 Task: Open Card Airline Review in Board Diversity and Inclusion Employee Resource Groups to Workspace Email Management and add a team member Softage.1@softage.net, a label Red, a checklist Branding, an attachment from your google drive, a color Red and finally, add a card description 'Develop and launch new customer feedback strategy' and a comment 'This task presents an opportunity to demonstrate our project management skills, ensuring that we have a clear plan and process in place.'. Add a start date 'Jan 05, 1900' with a due date 'Jan 12, 1900'
Action: Mouse moved to (44, 282)
Screenshot: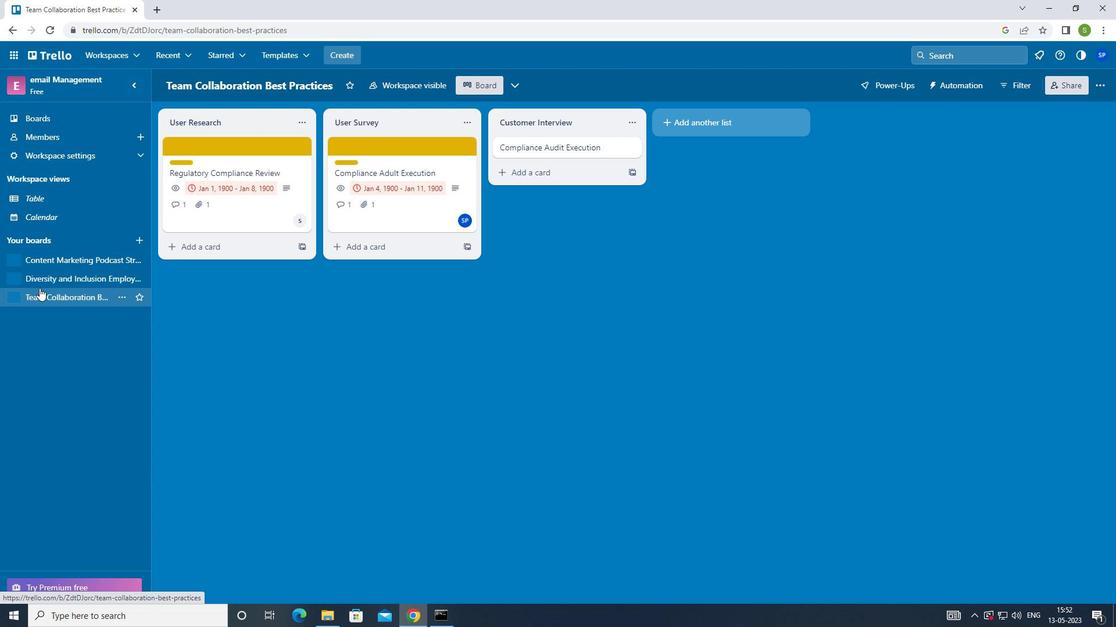 
Action: Mouse pressed left at (44, 282)
Screenshot: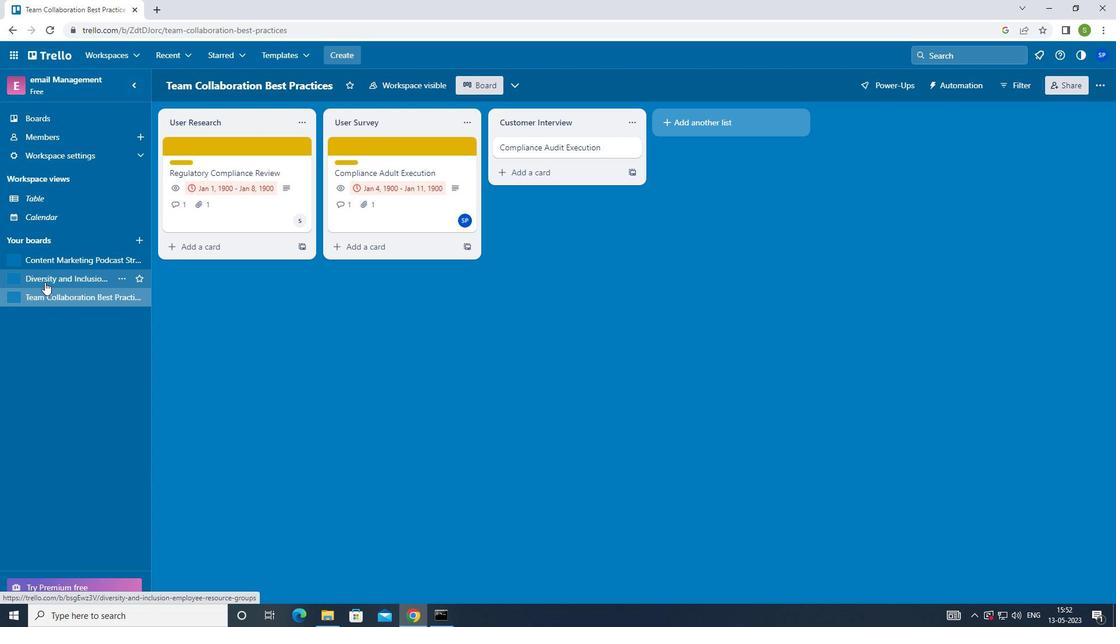 
Action: Mouse moved to (370, 149)
Screenshot: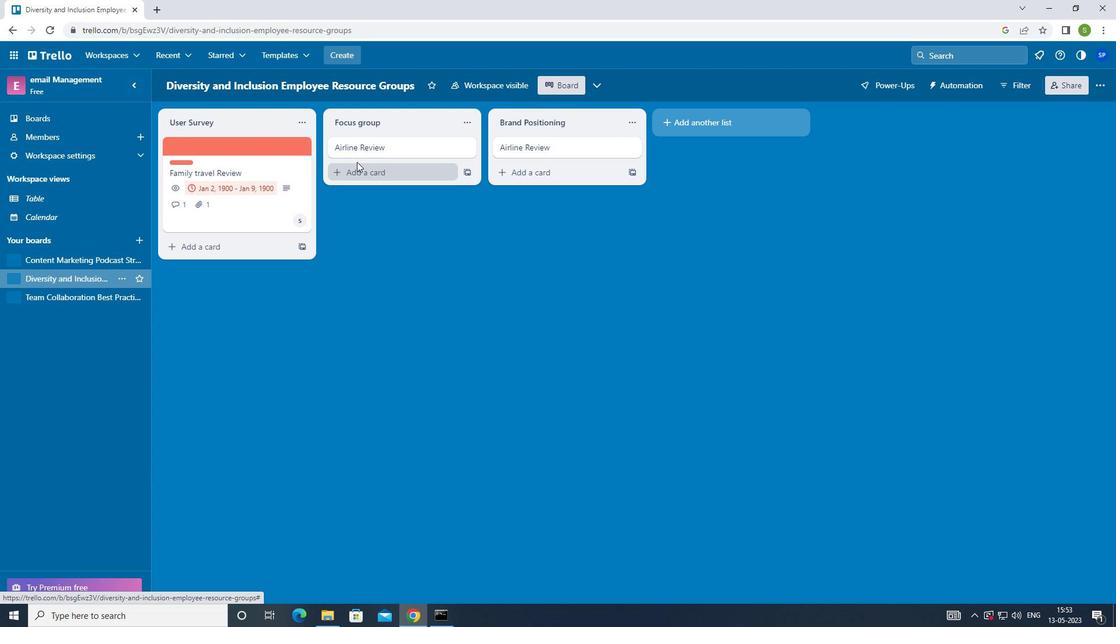 
Action: Mouse pressed left at (370, 149)
Screenshot: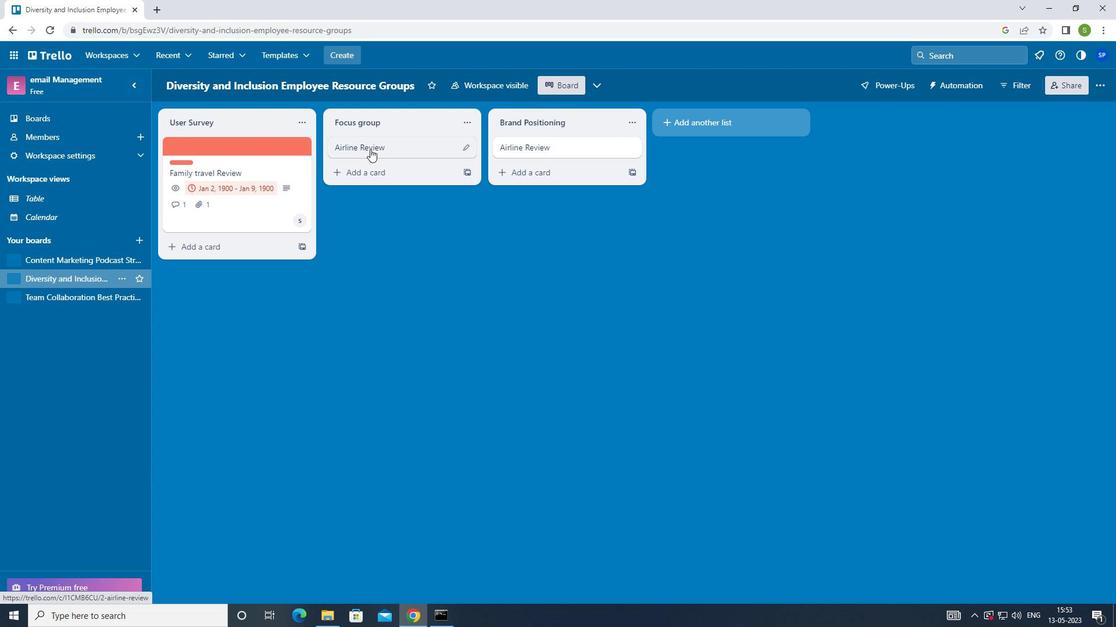 
Action: Mouse moved to (711, 145)
Screenshot: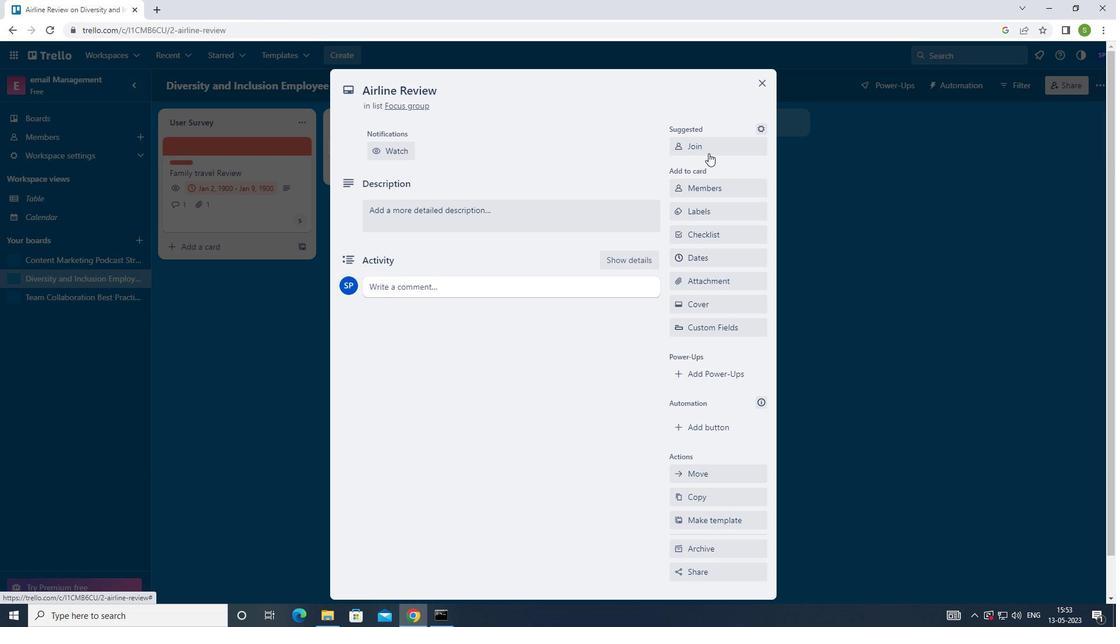 
Action: Mouse pressed left at (711, 145)
Screenshot: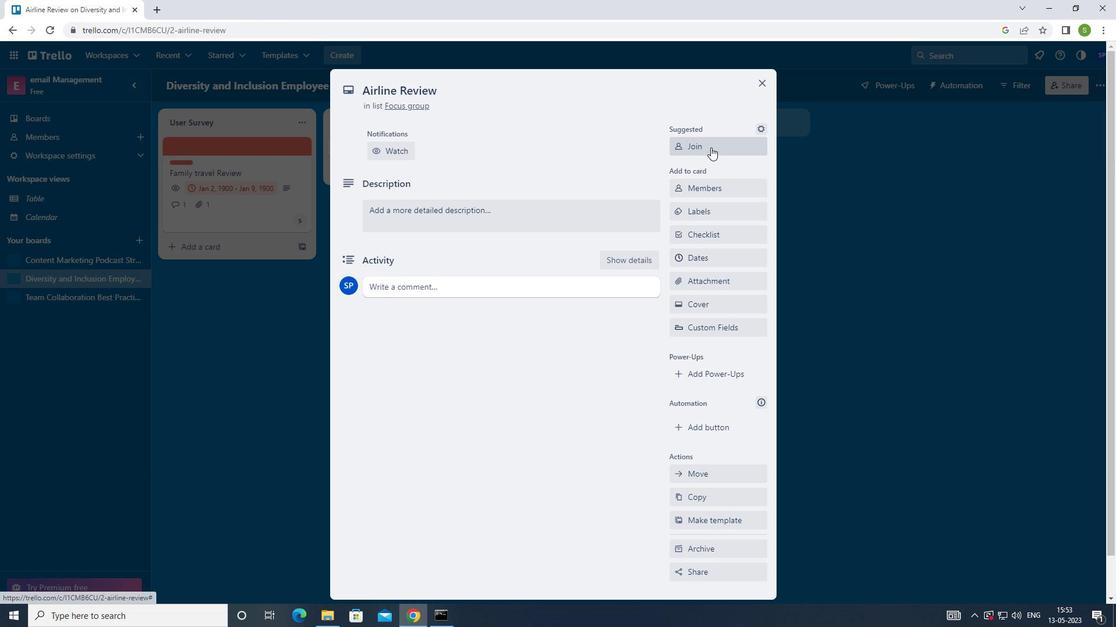 
Action: Mouse moved to (719, 151)
Screenshot: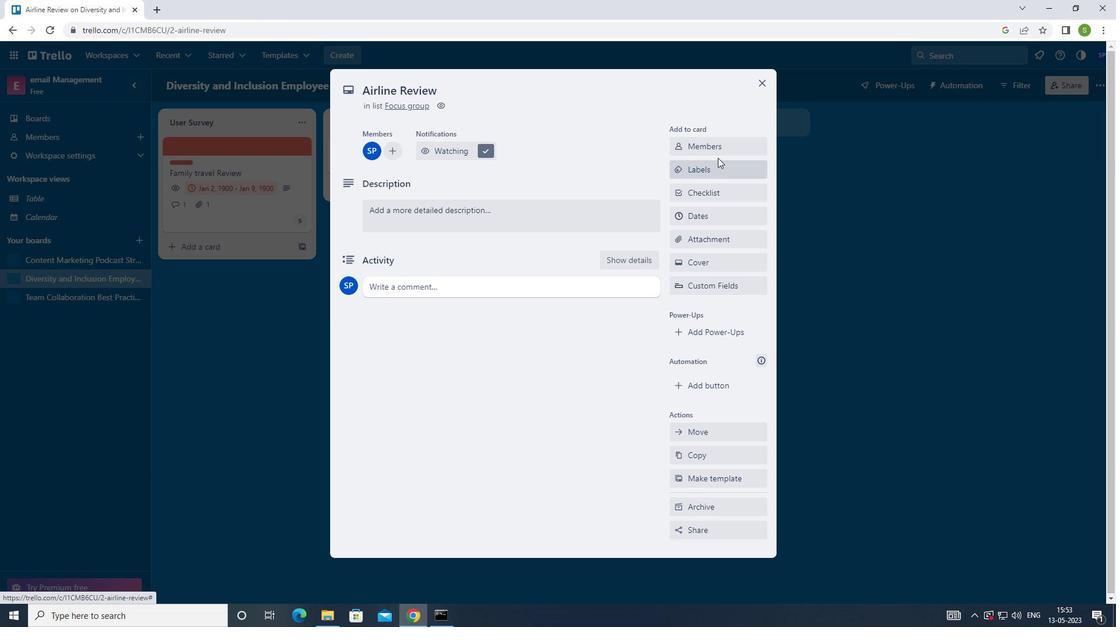 
Action: Mouse pressed left at (719, 151)
Screenshot: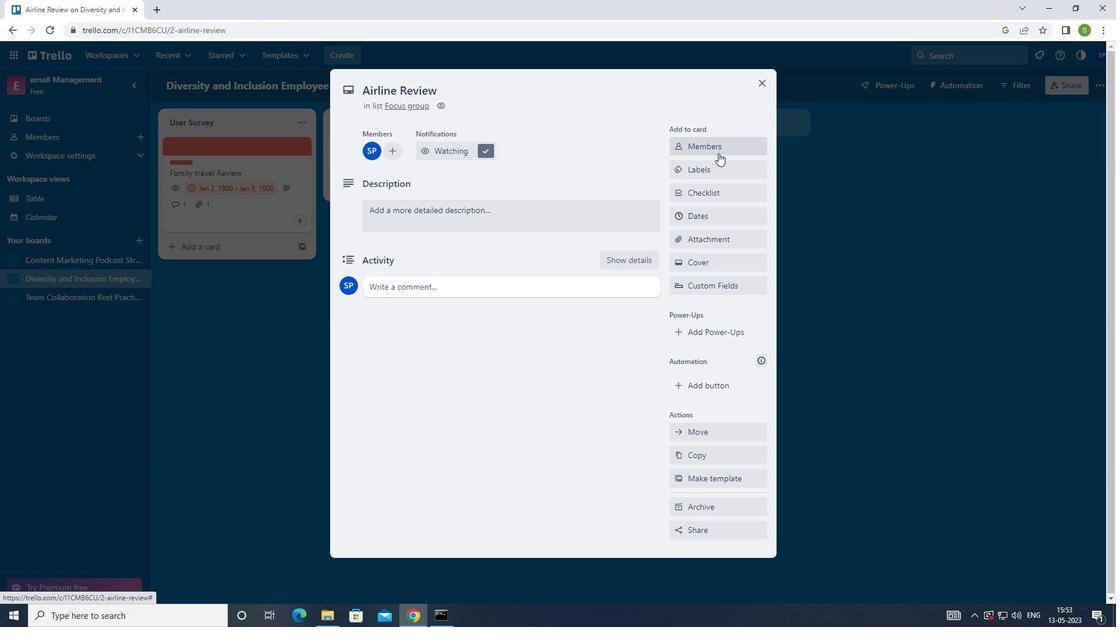 
Action: Mouse moved to (567, 273)
Screenshot: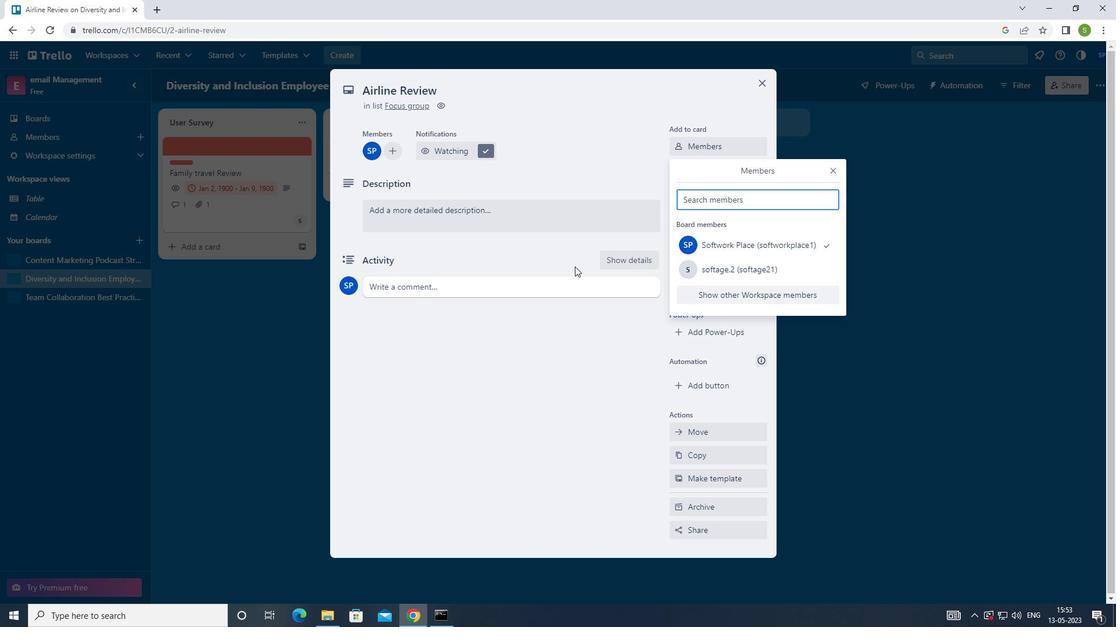 
Action: Key pressed <Key.shift>SOFTAGE.1<Key.shift><Key.shift><Key.shift><Key.shift><Key.shift><Key.shift><Key.shift><Key.shift><Key.shift><Key.shift><Key.shift><Key.shift>@SOFTAGE.NET
Screenshot: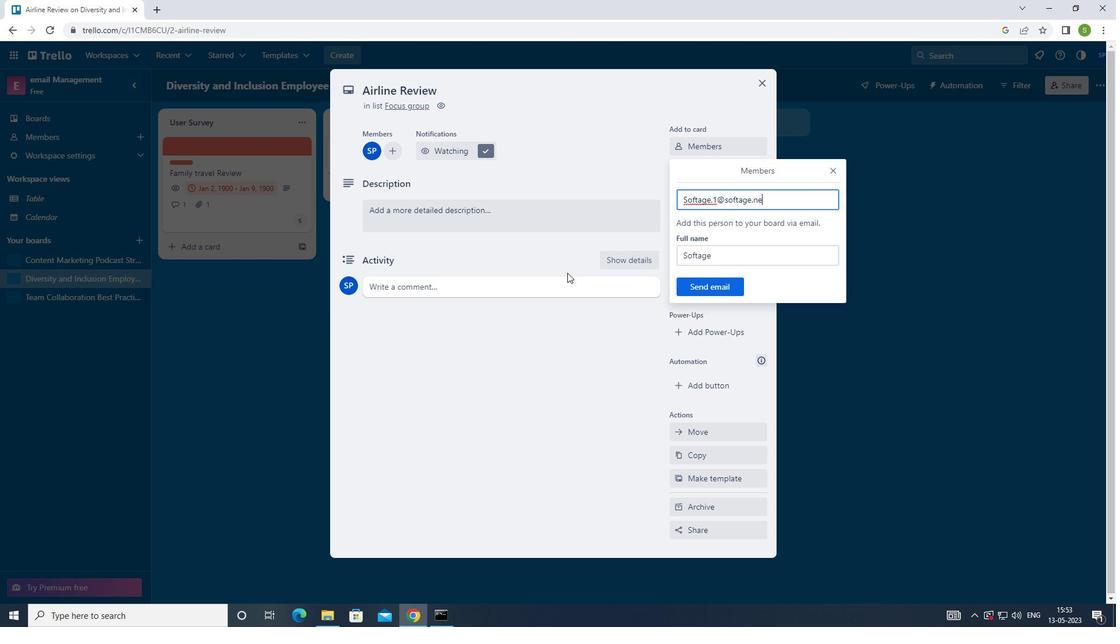 
Action: Mouse moved to (700, 290)
Screenshot: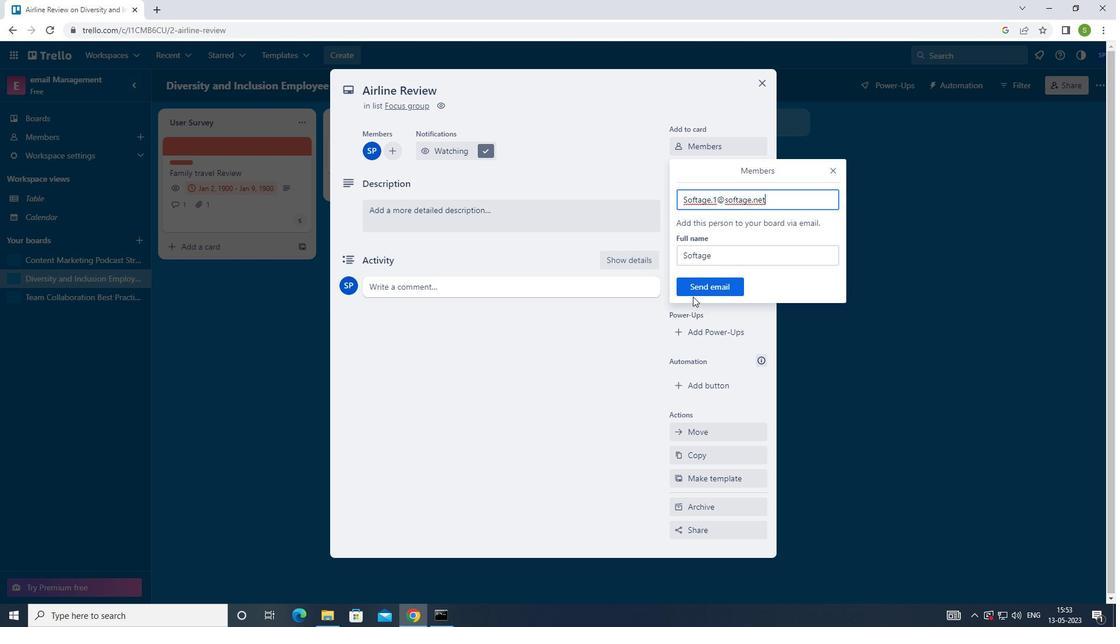 
Action: Mouse pressed left at (700, 290)
Screenshot: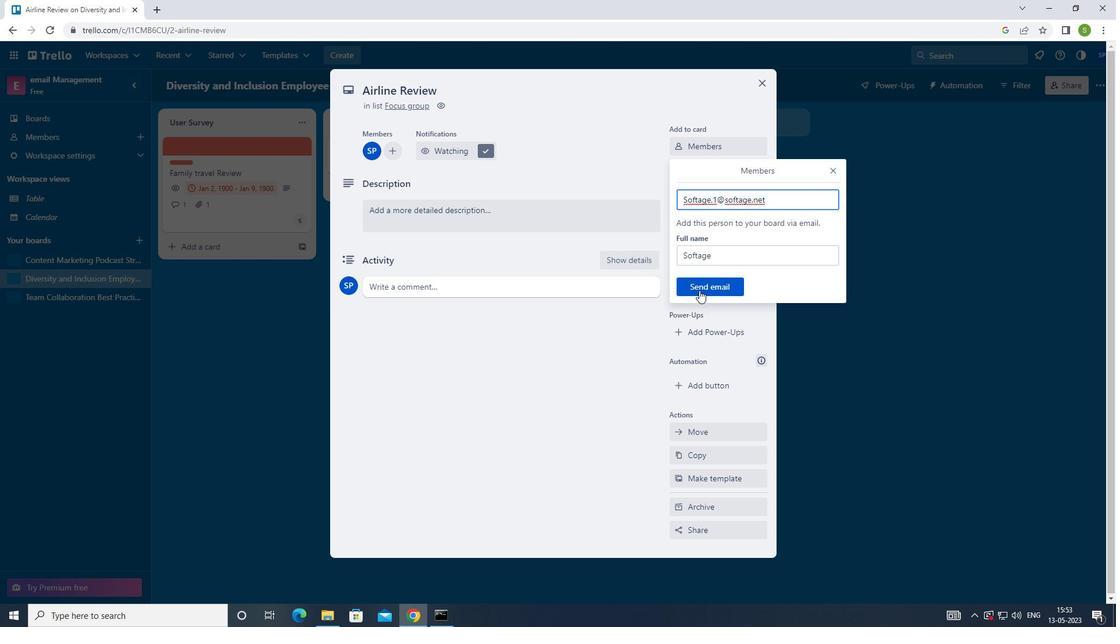 
Action: Mouse moved to (715, 173)
Screenshot: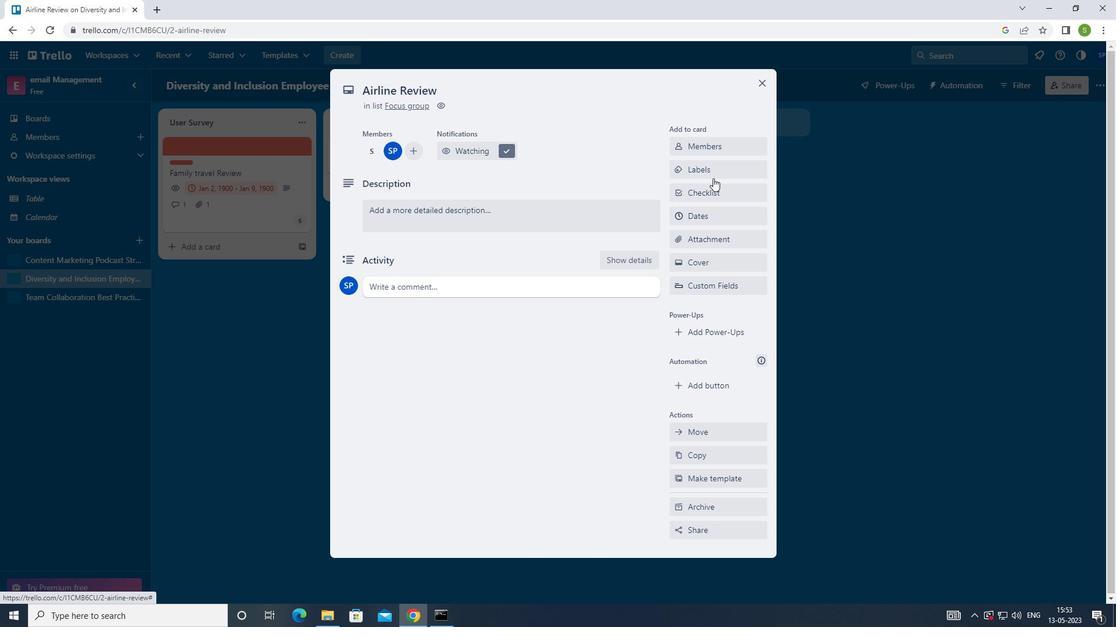 
Action: Mouse pressed left at (715, 173)
Screenshot: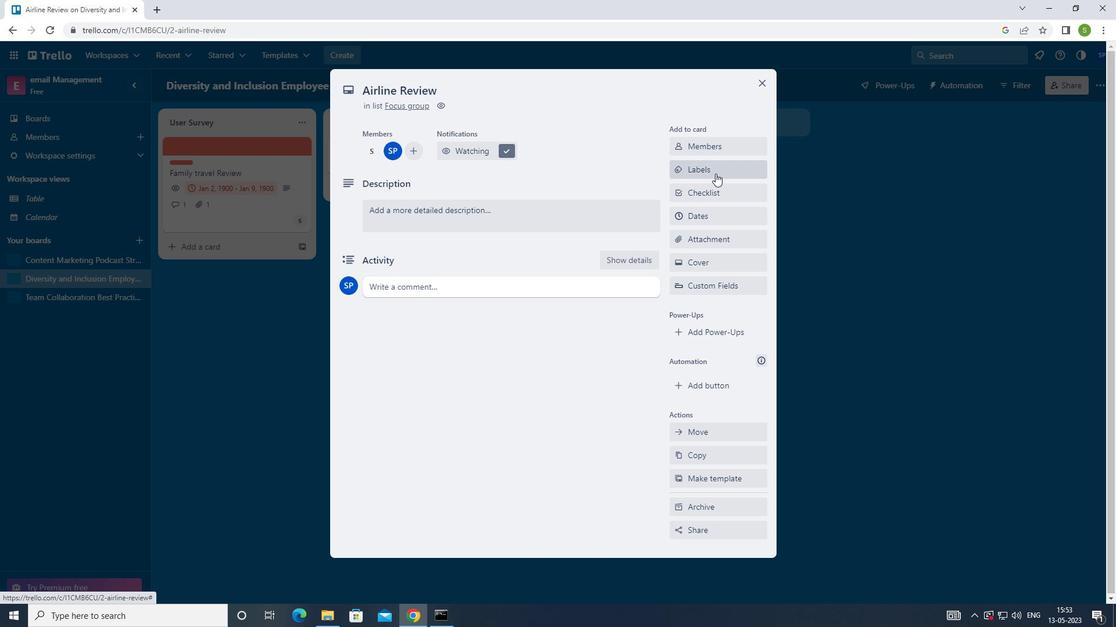 
Action: Mouse moved to (686, 326)
Screenshot: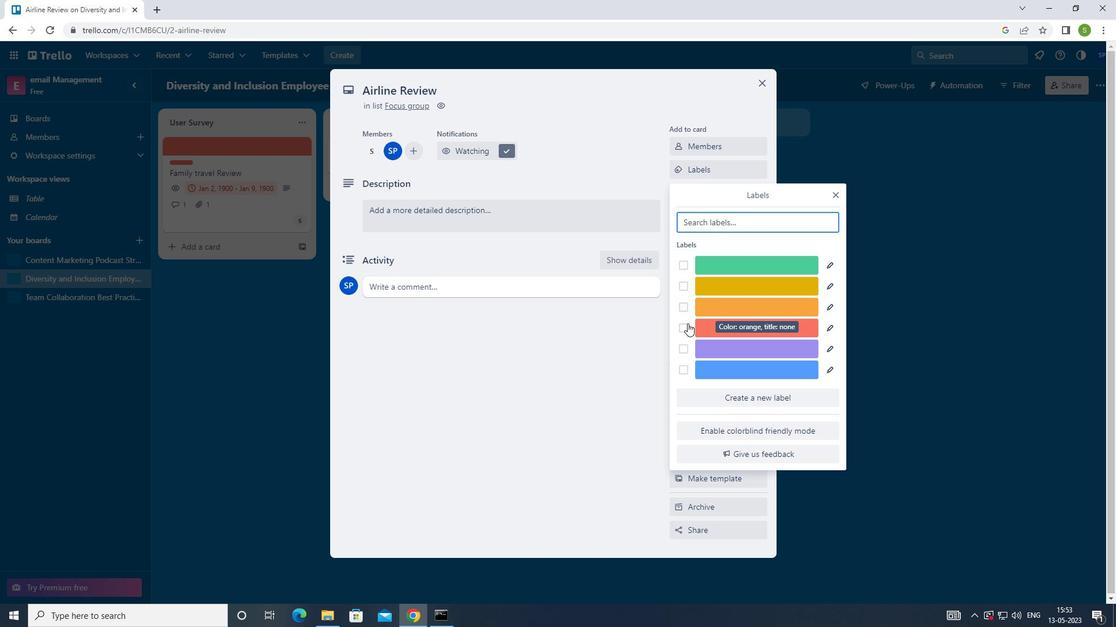 
Action: Mouse pressed left at (686, 326)
Screenshot: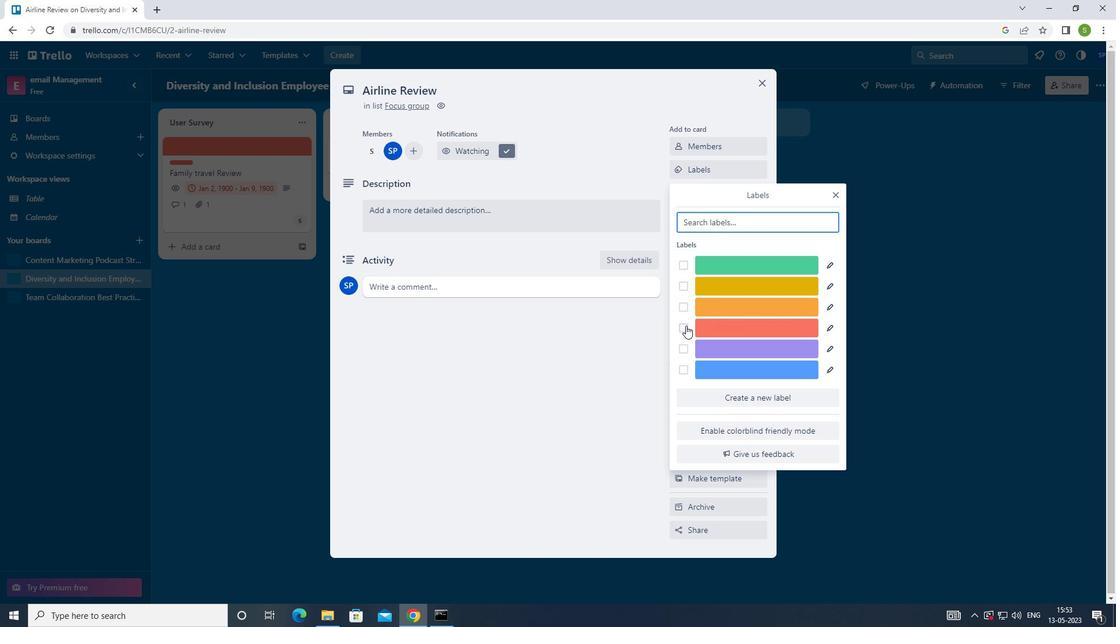 
Action: Mouse moved to (834, 193)
Screenshot: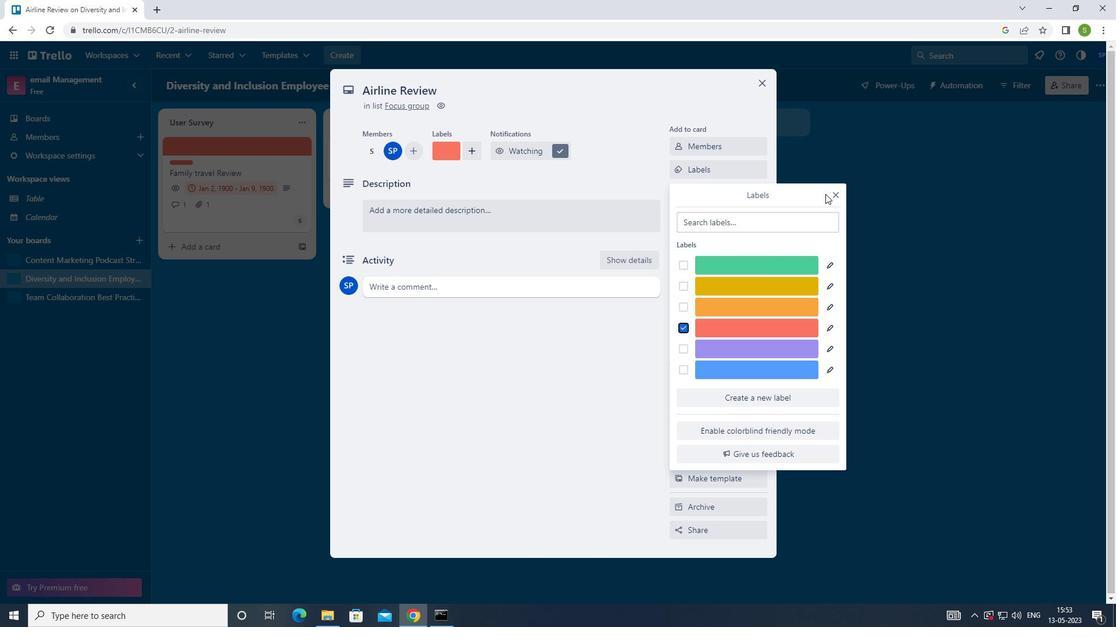 
Action: Mouse pressed left at (834, 193)
Screenshot: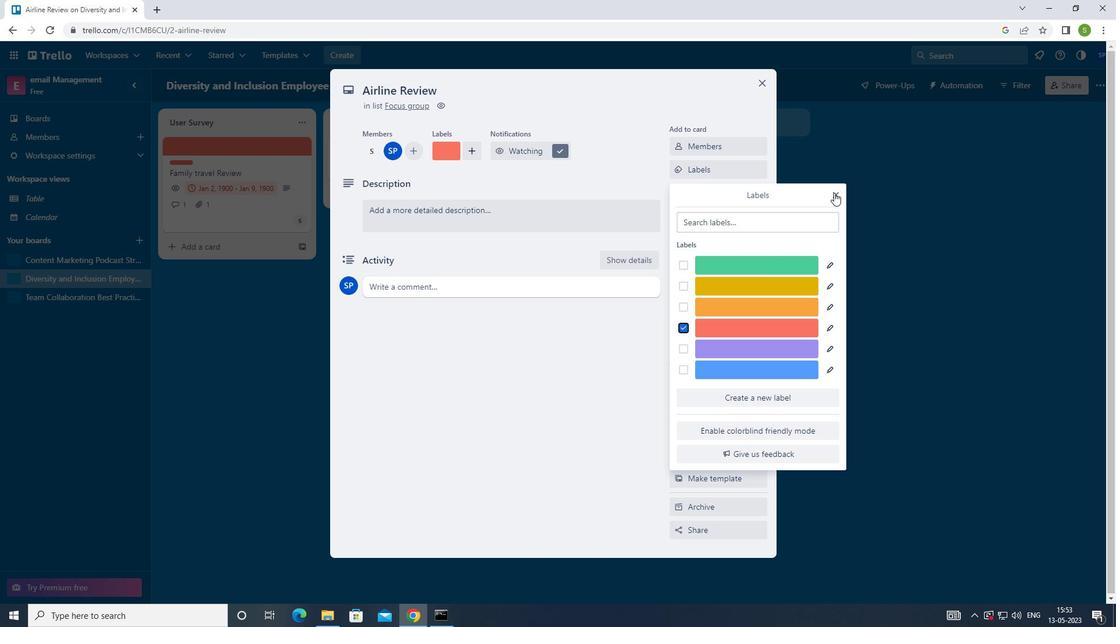 
Action: Mouse moved to (718, 195)
Screenshot: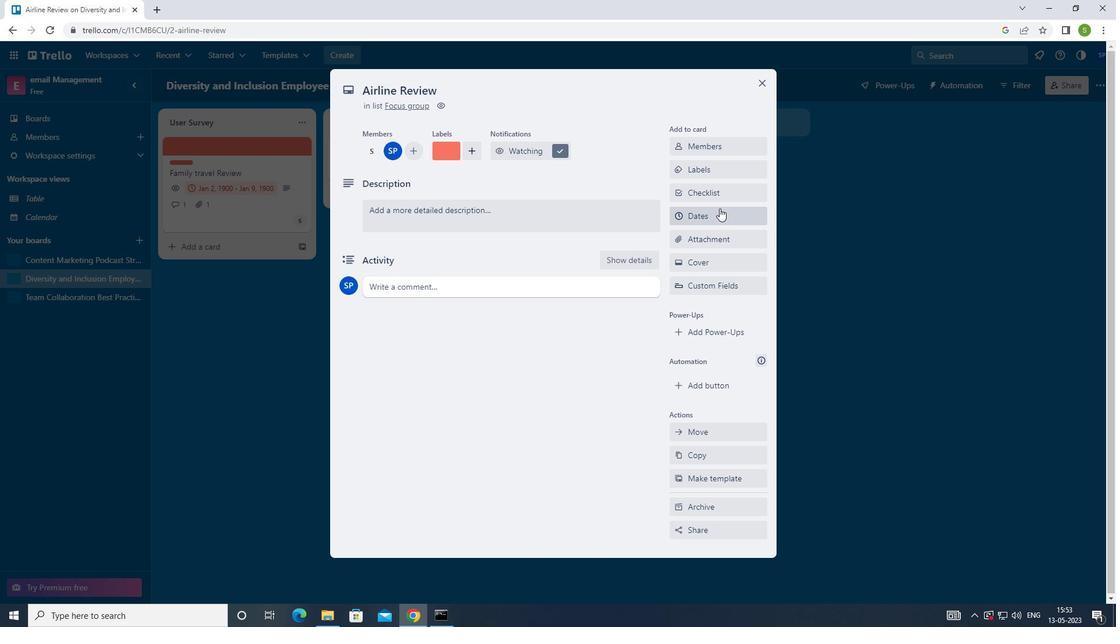 
Action: Mouse pressed left at (718, 195)
Screenshot: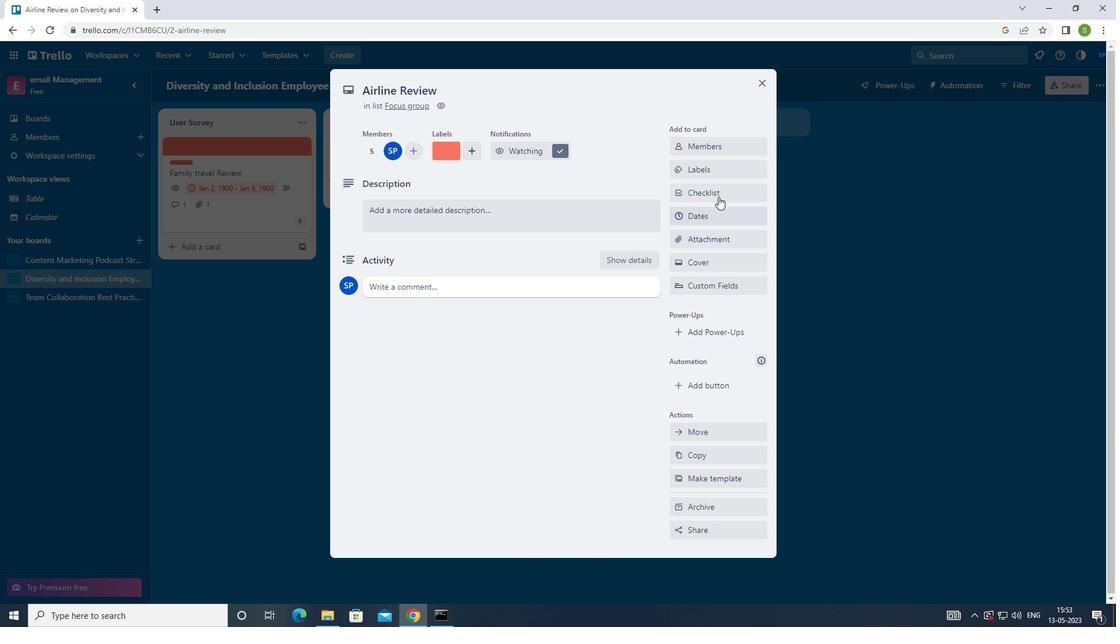 
Action: Mouse moved to (862, 213)
Screenshot: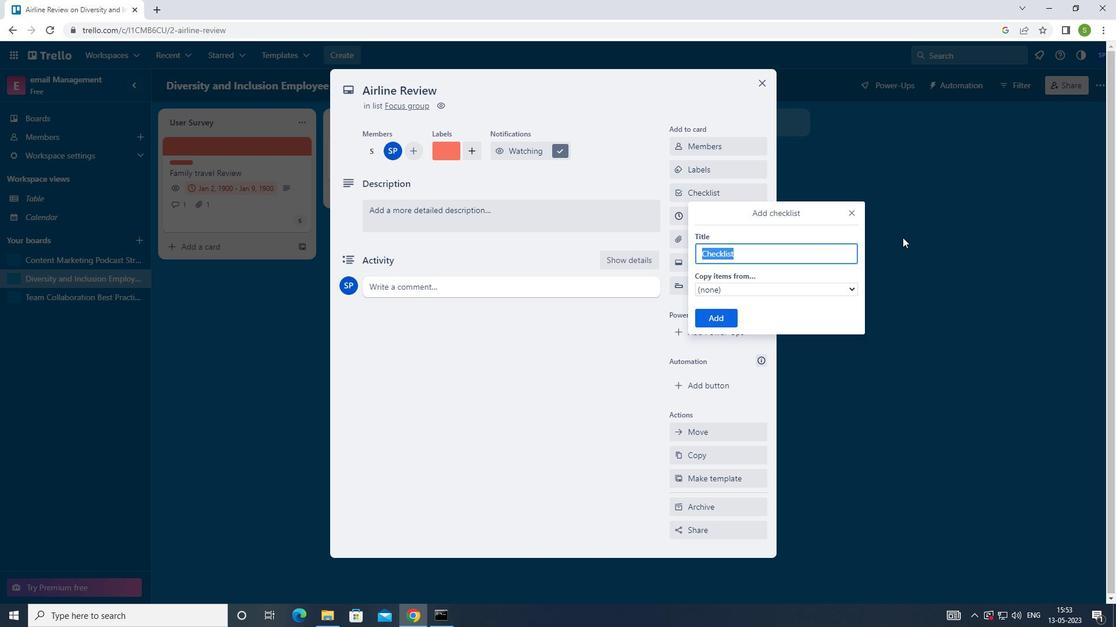 
Action: Key pressed <Key.shift>BRANDING
Screenshot: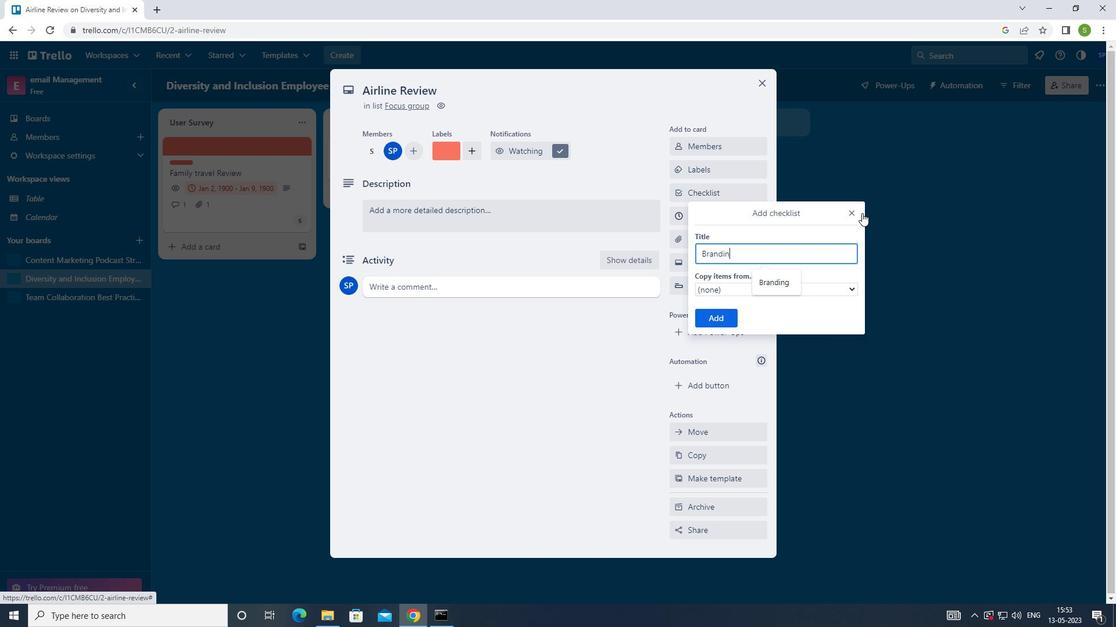 
Action: Mouse moved to (726, 317)
Screenshot: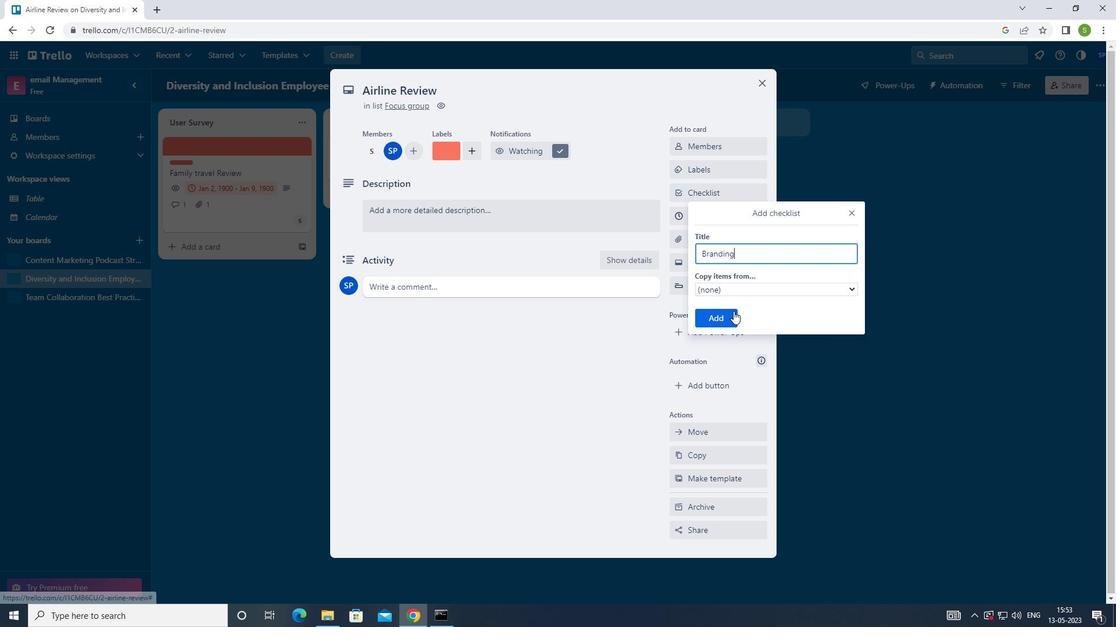
Action: Mouse pressed left at (726, 317)
Screenshot: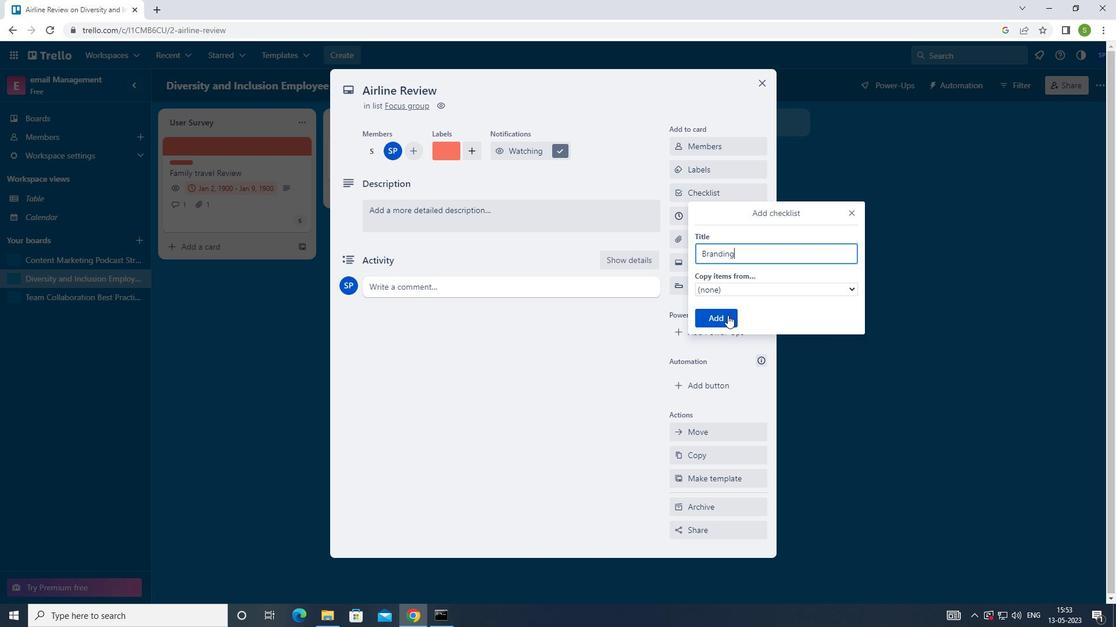 
Action: Mouse moved to (698, 242)
Screenshot: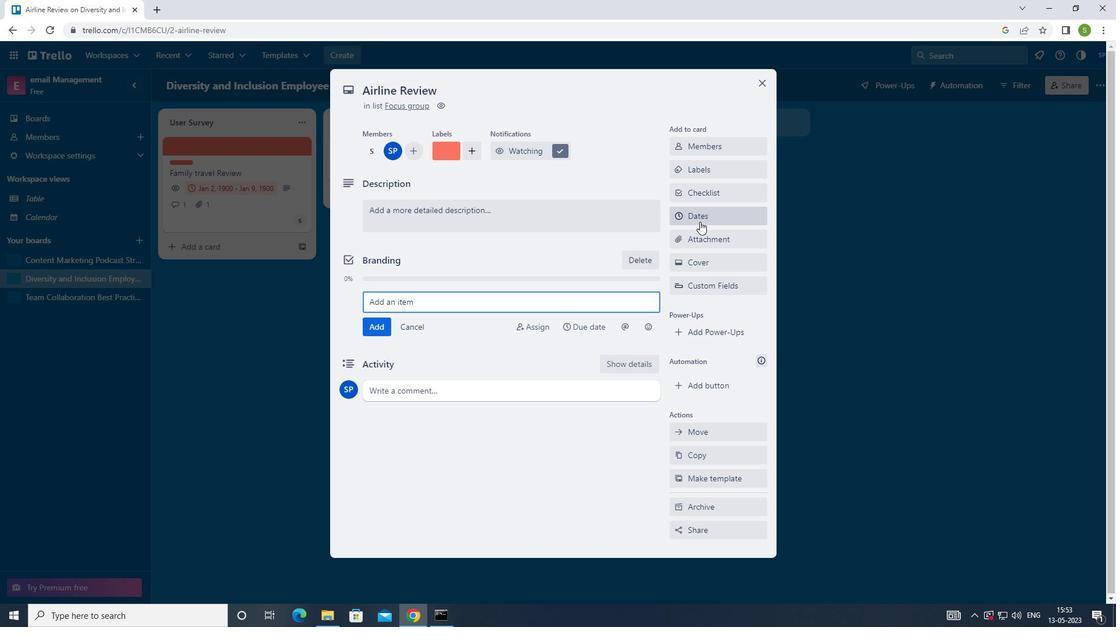 
Action: Mouse pressed left at (698, 242)
Screenshot: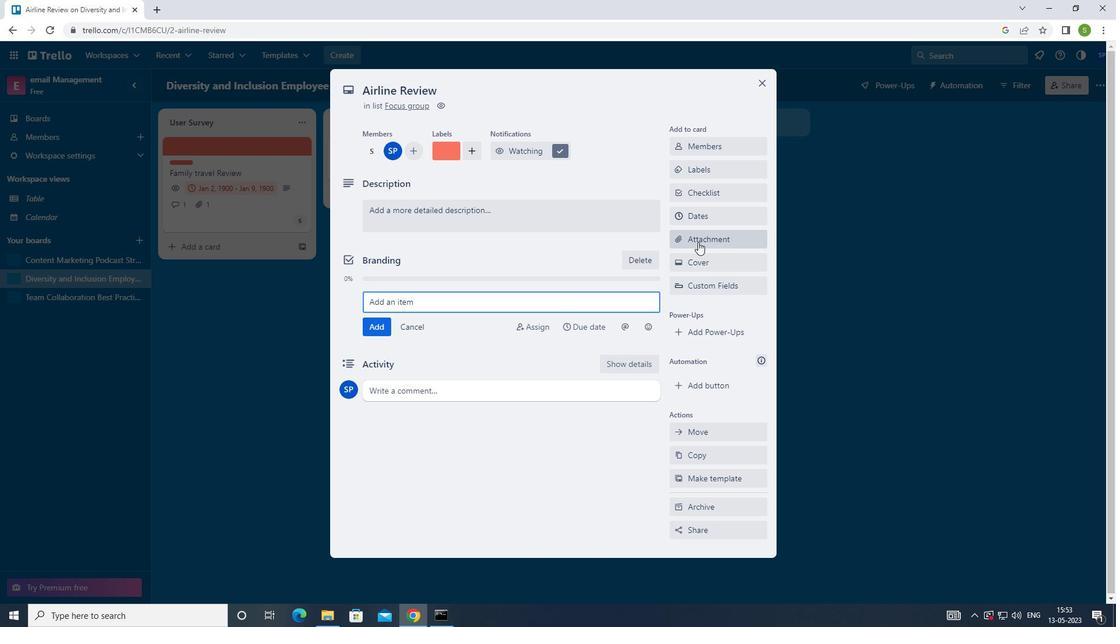 
Action: Mouse moved to (701, 334)
Screenshot: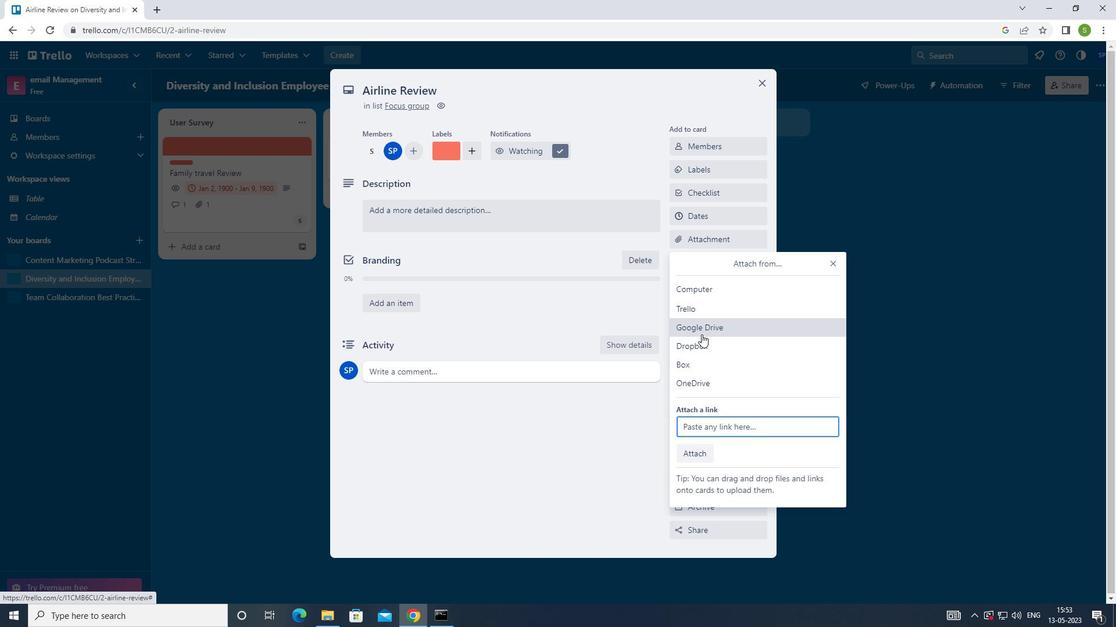 
Action: Mouse pressed left at (701, 334)
Screenshot: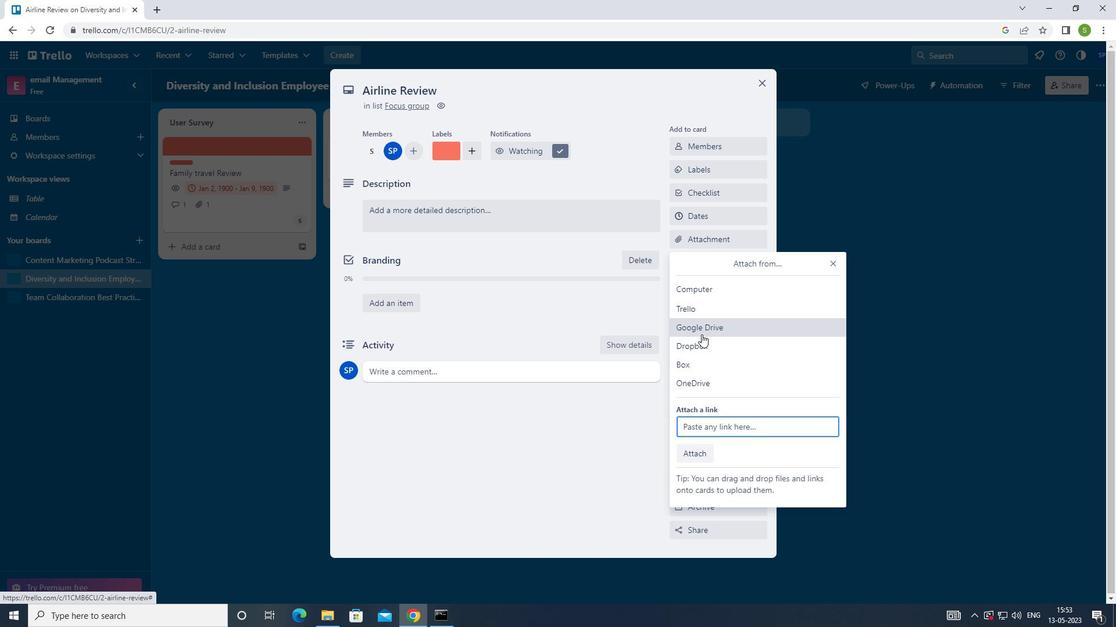 
Action: Mouse moved to (344, 304)
Screenshot: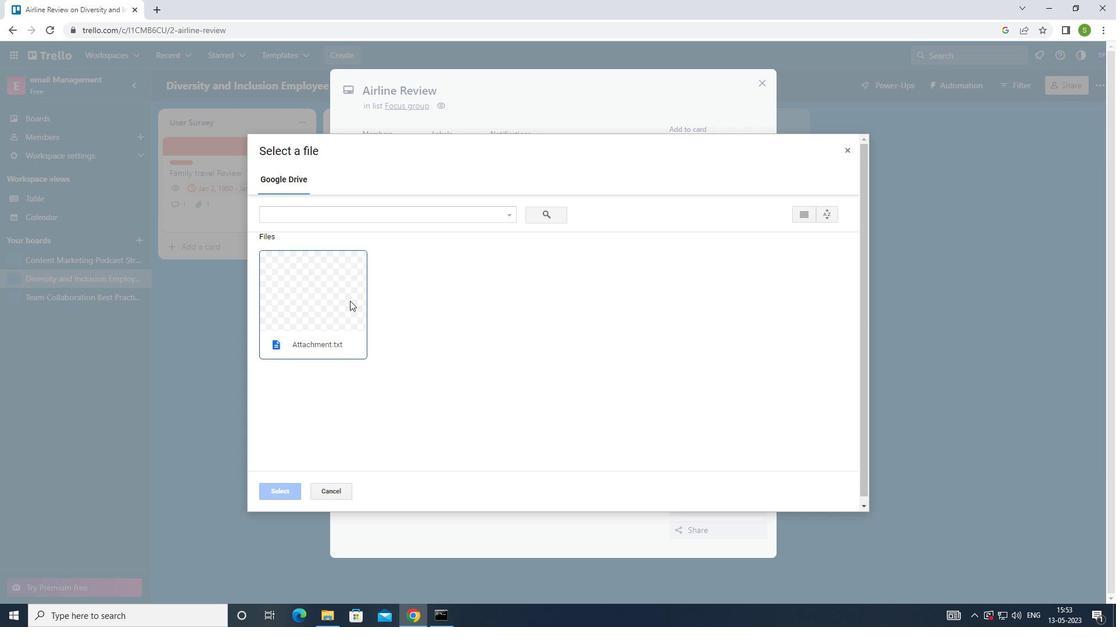 
Action: Mouse pressed left at (344, 304)
Screenshot: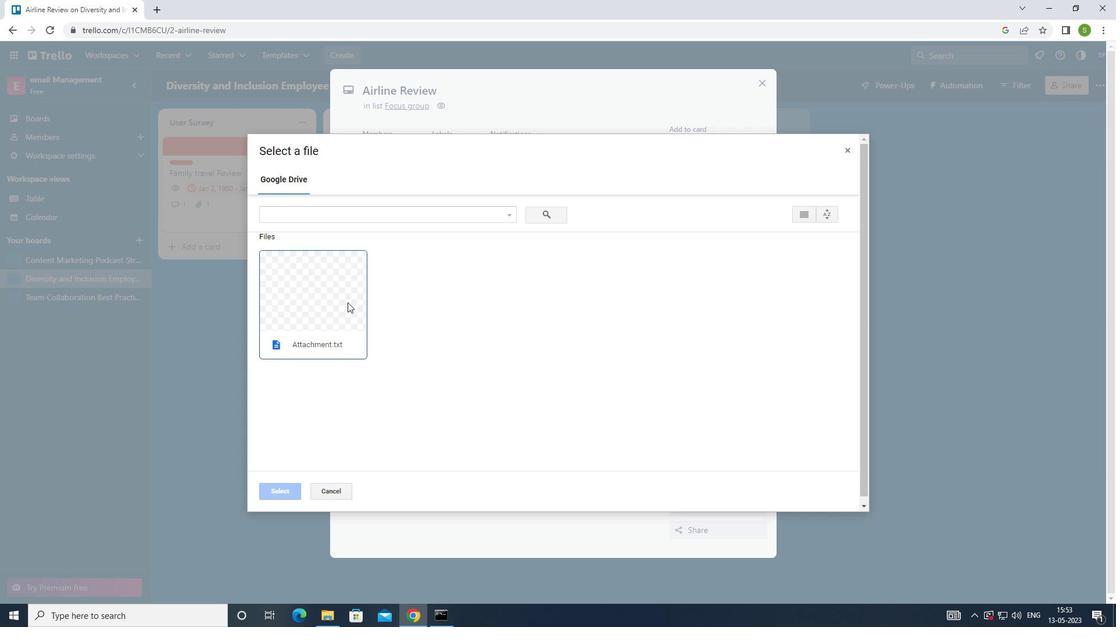 
Action: Mouse moved to (276, 493)
Screenshot: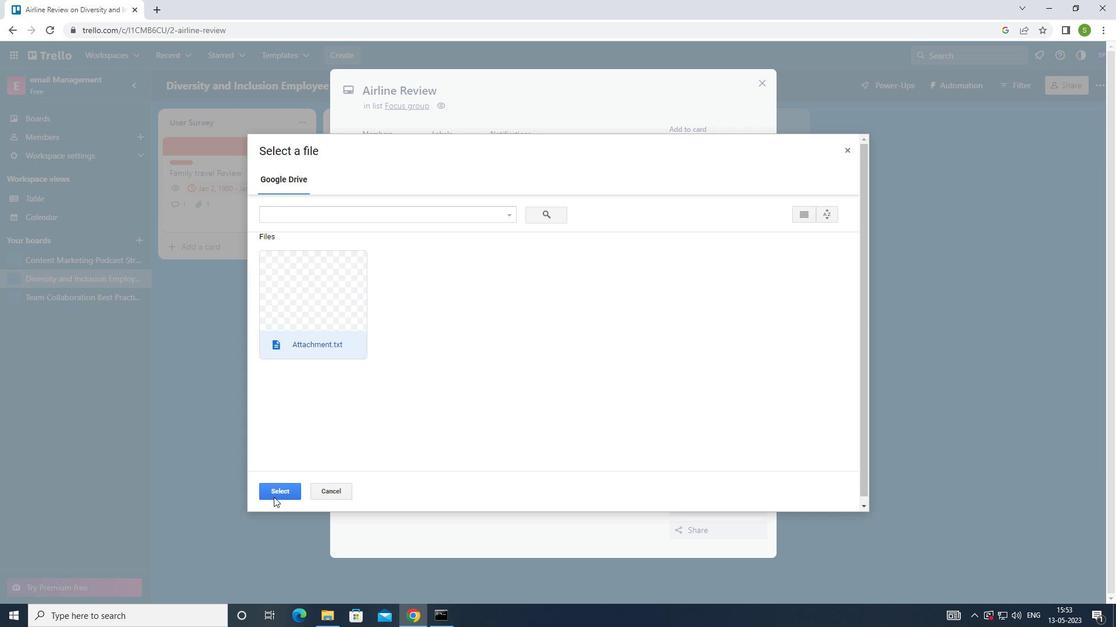 
Action: Mouse pressed left at (276, 493)
Screenshot: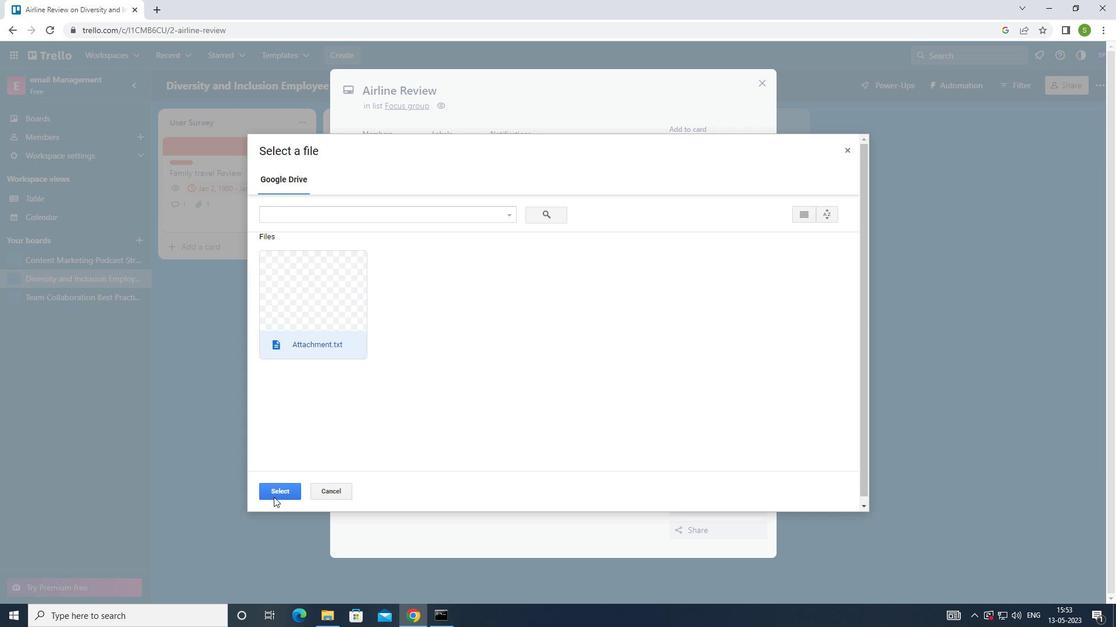 
Action: Mouse moved to (720, 262)
Screenshot: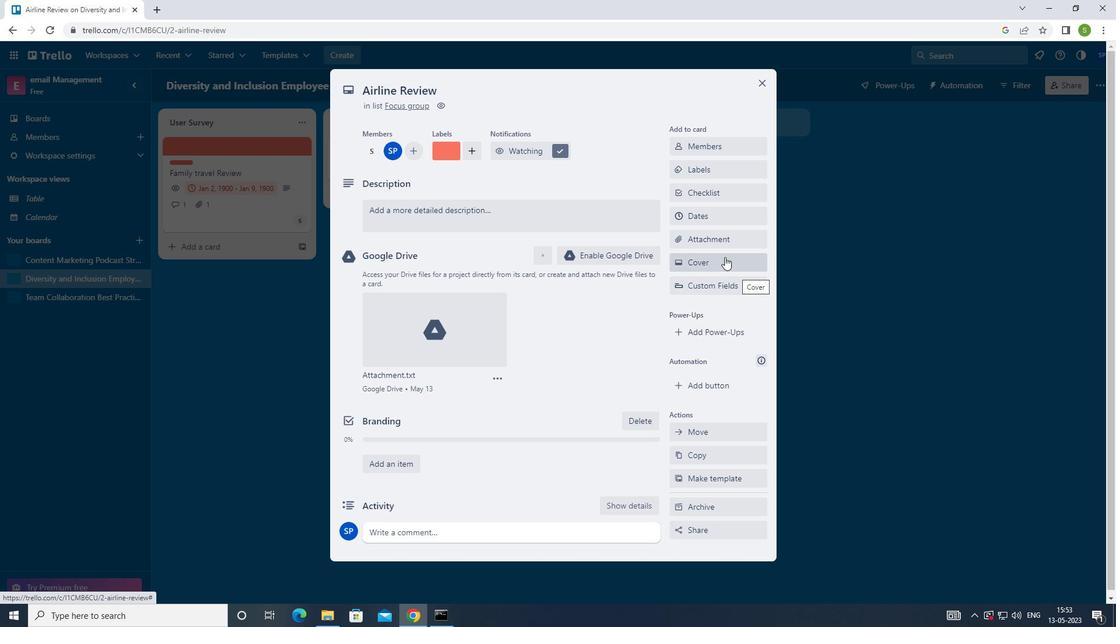 
Action: Mouse pressed left at (720, 262)
Screenshot: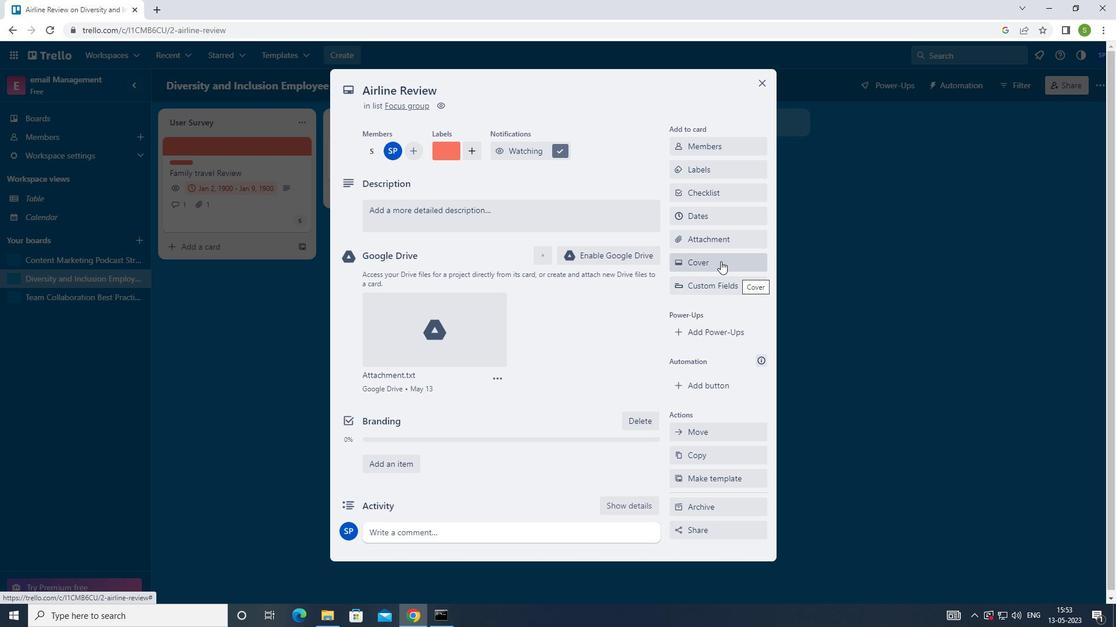 
Action: Mouse moved to (794, 367)
Screenshot: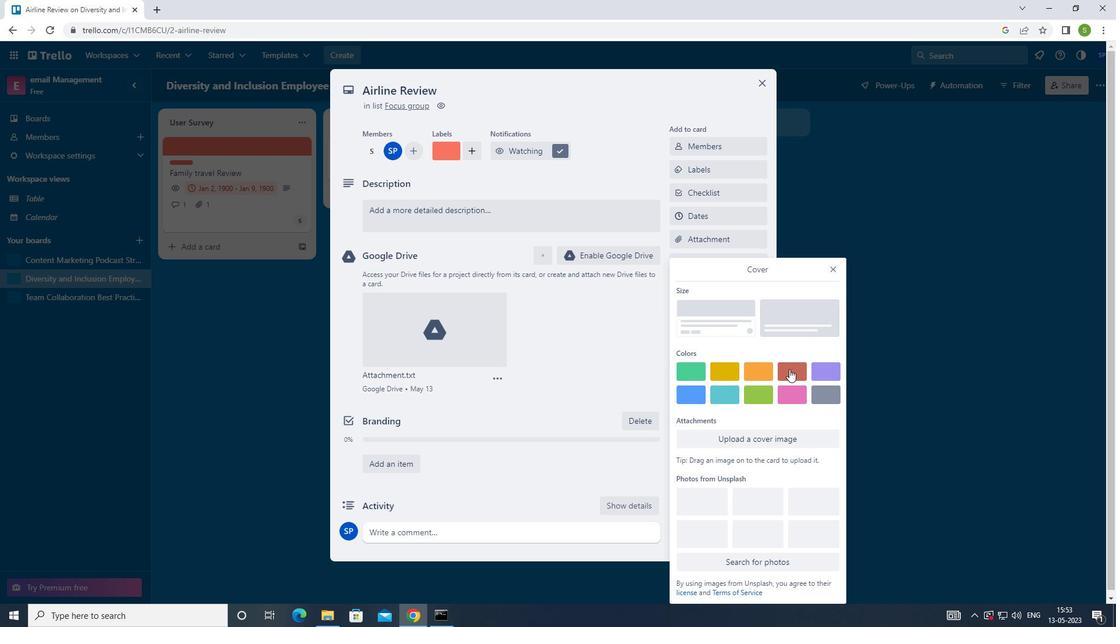 
Action: Mouse pressed left at (794, 367)
Screenshot: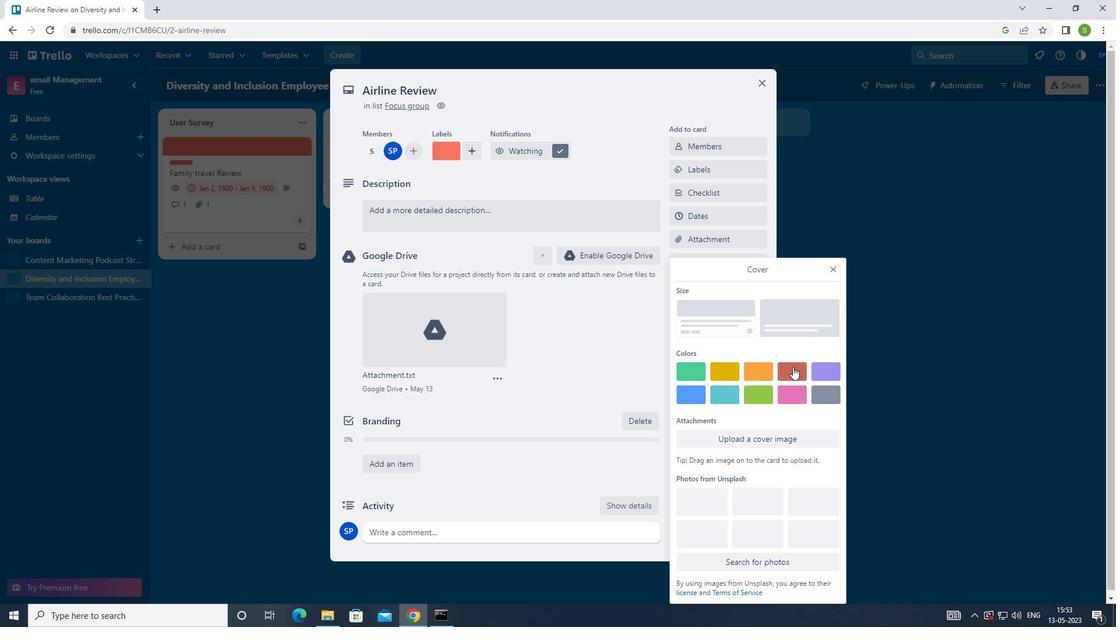 
Action: Mouse moved to (833, 248)
Screenshot: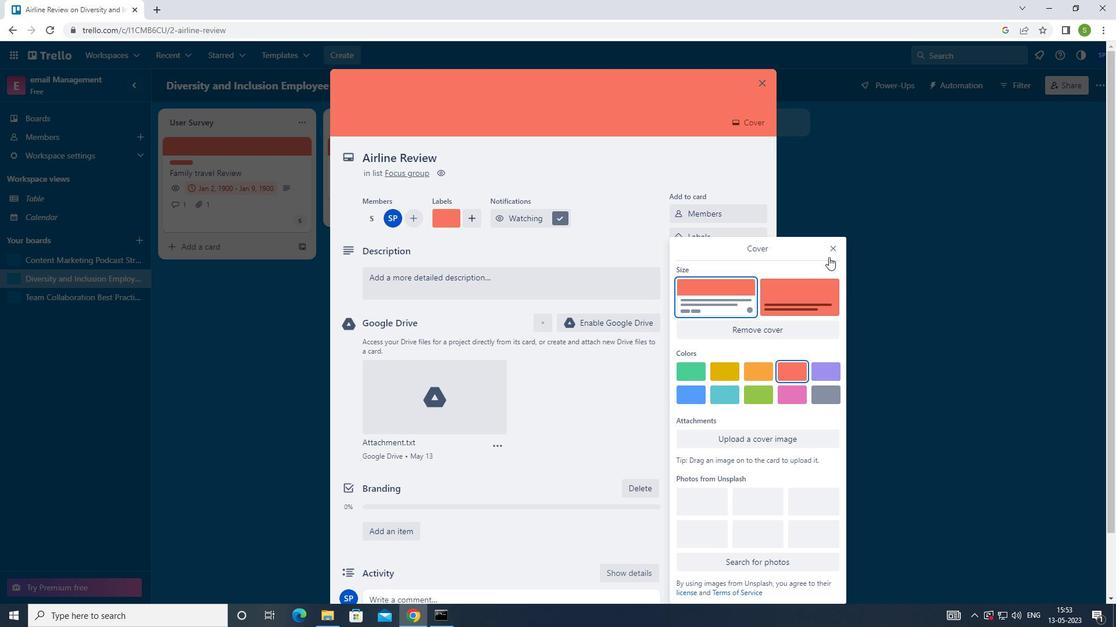 
Action: Mouse pressed left at (833, 248)
Screenshot: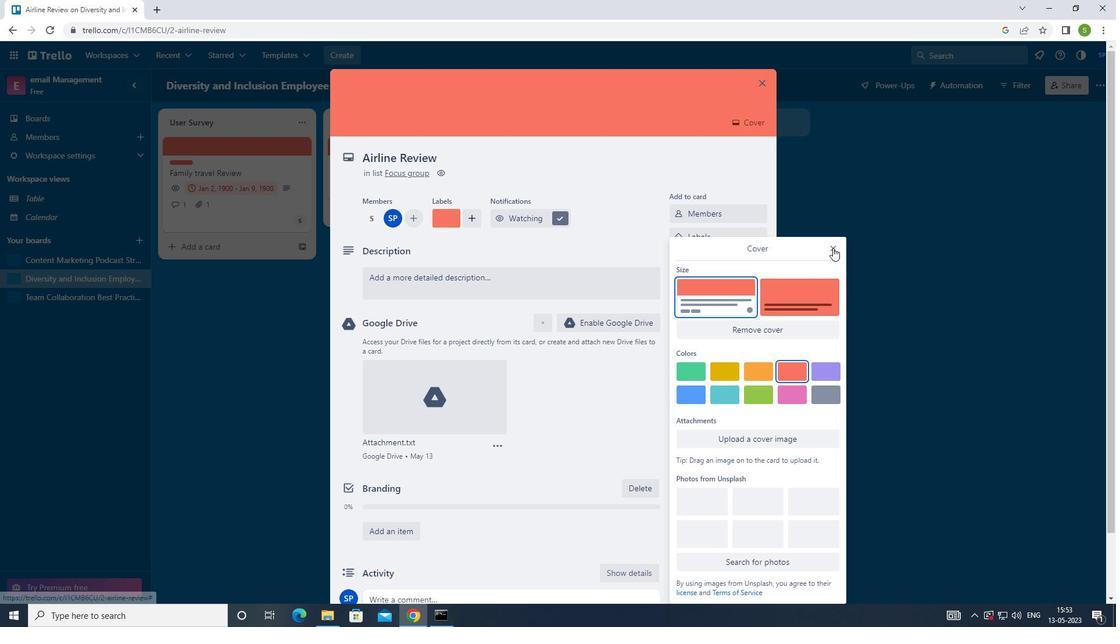 
Action: Mouse moved to (609, 279)
Screenshot: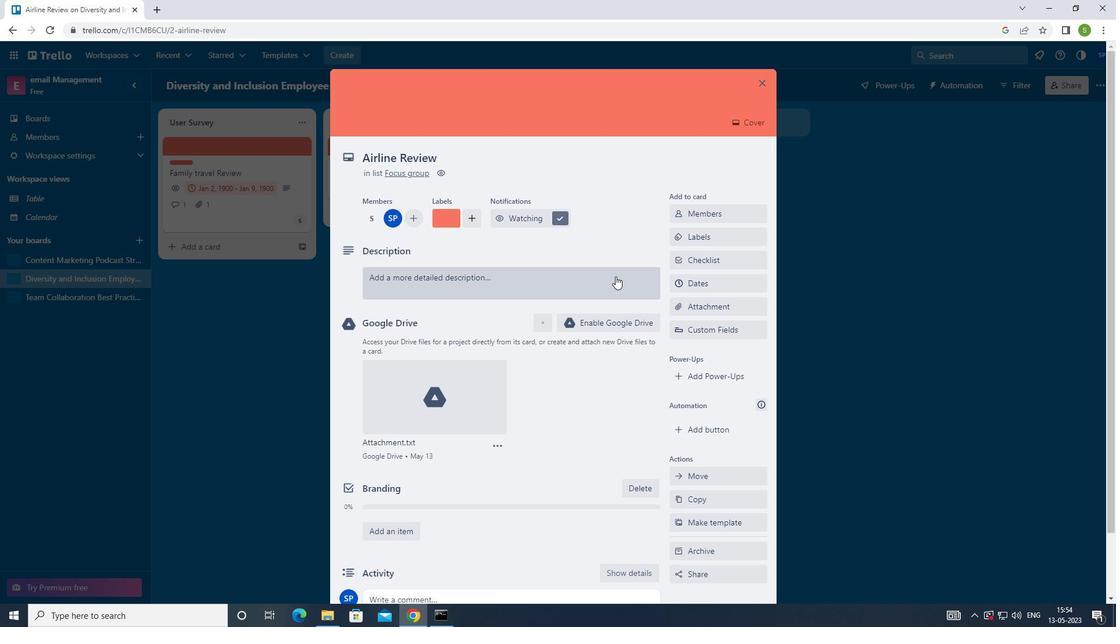 
Action: Mouse pressed left at (609, 279)
Screenshot: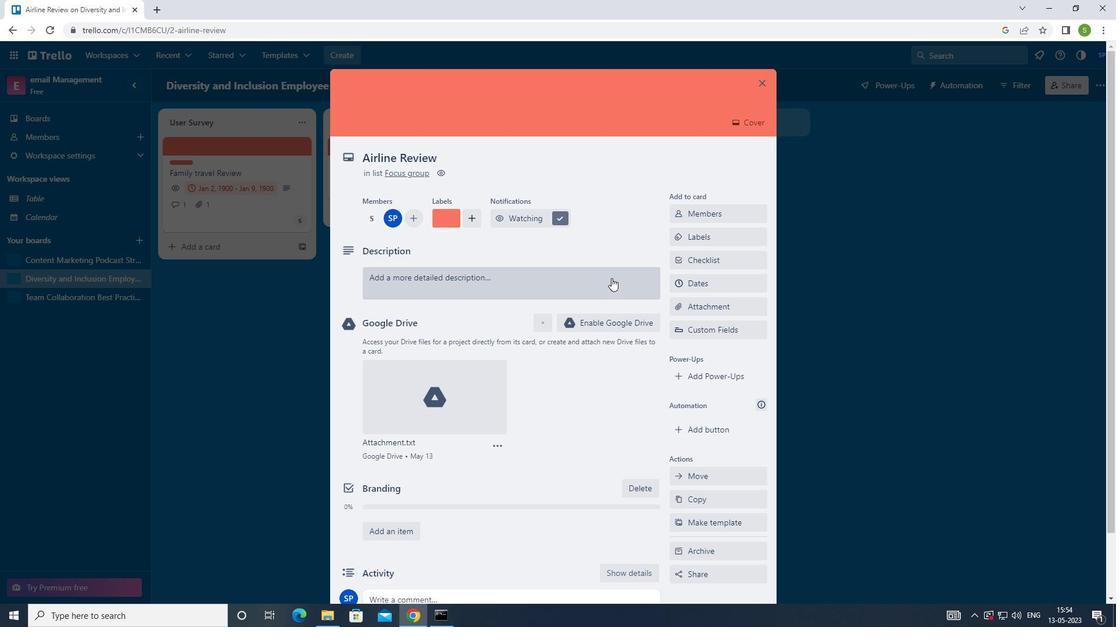 
Action: Mouse moved to (586, 187)
Screenshot: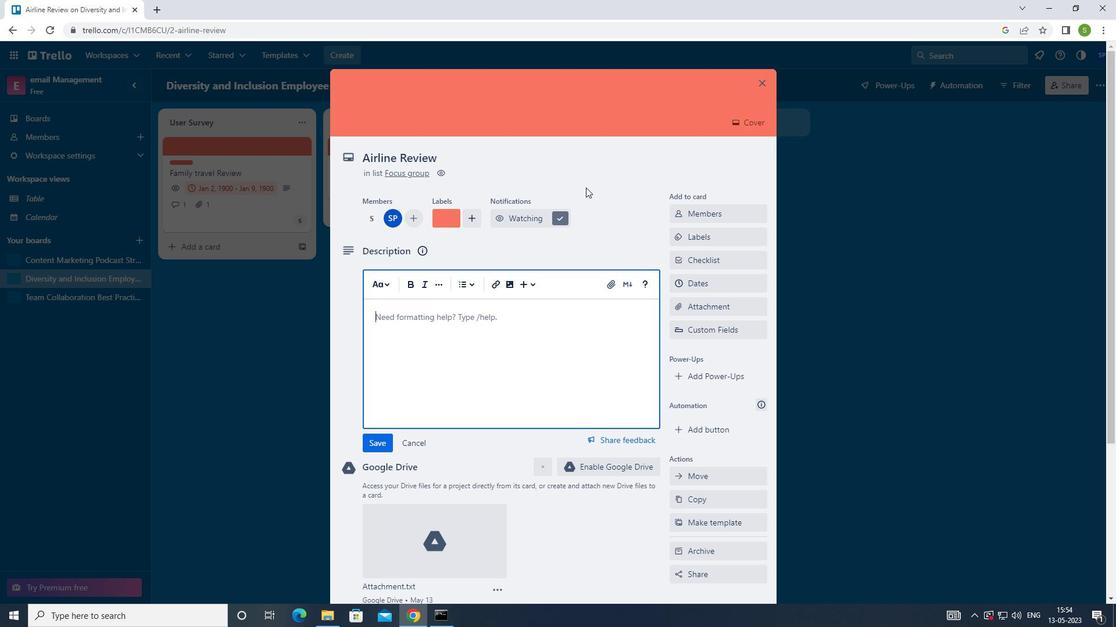 
Action: Key pressed <Key.shift>DEVELOP<Key.space>AND<Key.space>LAUNCH<Key.space>NEW<Key.space>CUSTOMER<Key.space>FEEDBACK<Key.space>STRATEGY
Screenshot: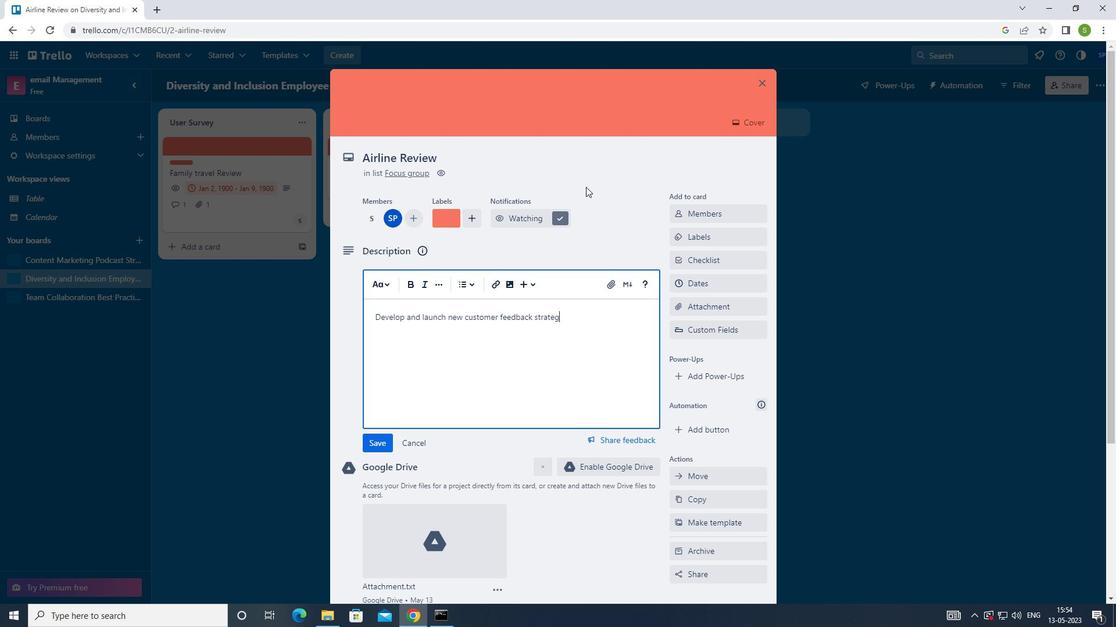 
Action: Mouse moved to (380, 441)
Screenshot: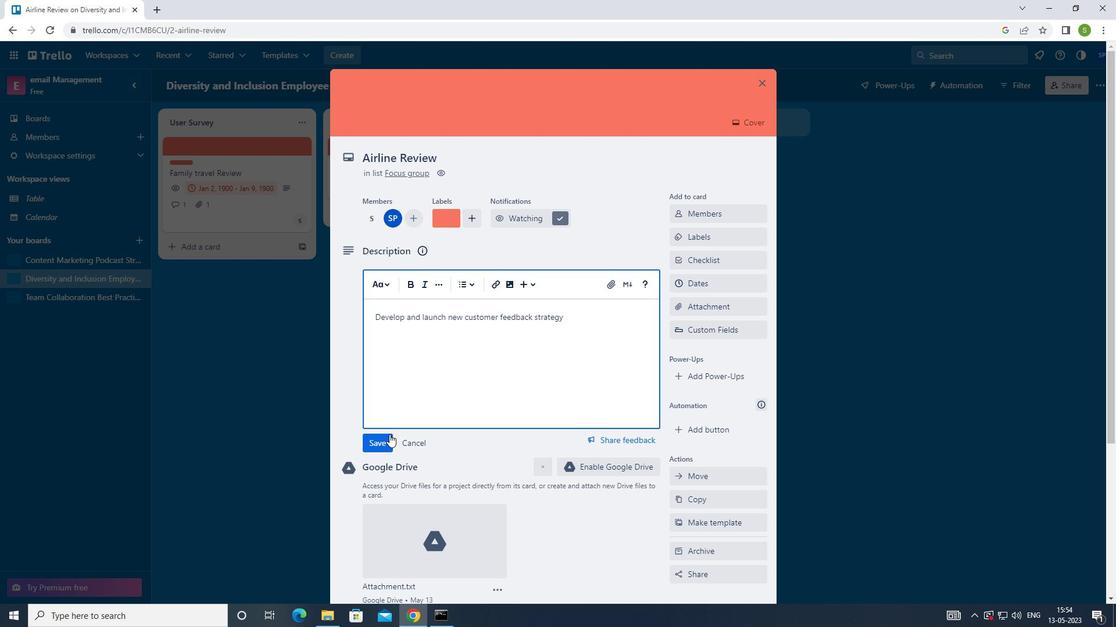 
Action: Mouse pressed left at (380, 441)
Screenshot: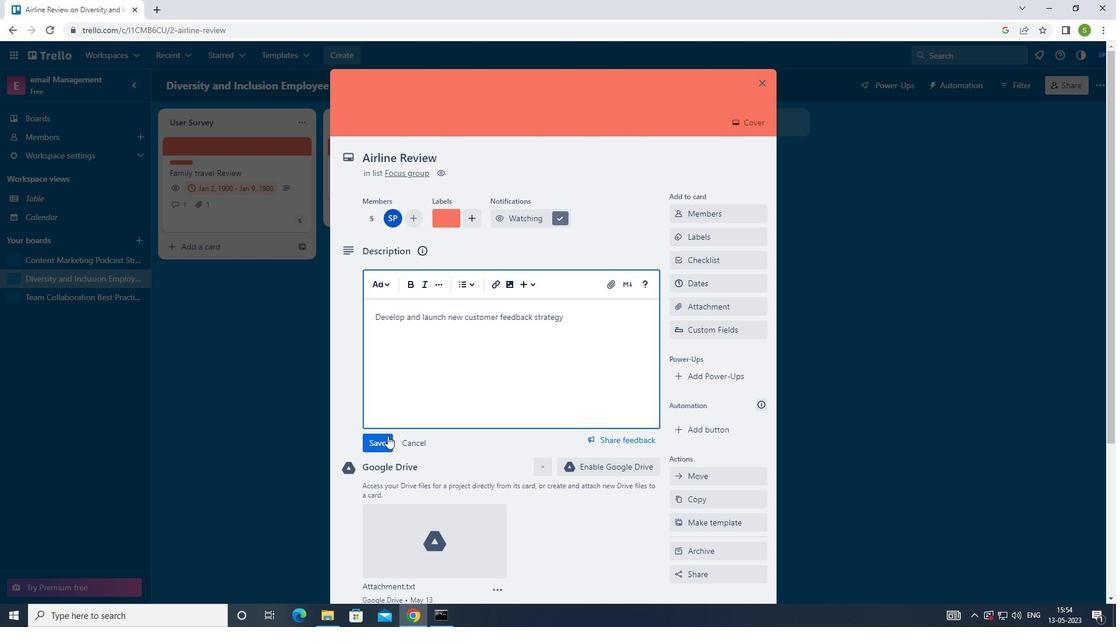 
Action: Mouse moved to (479, 404)
Screenshot: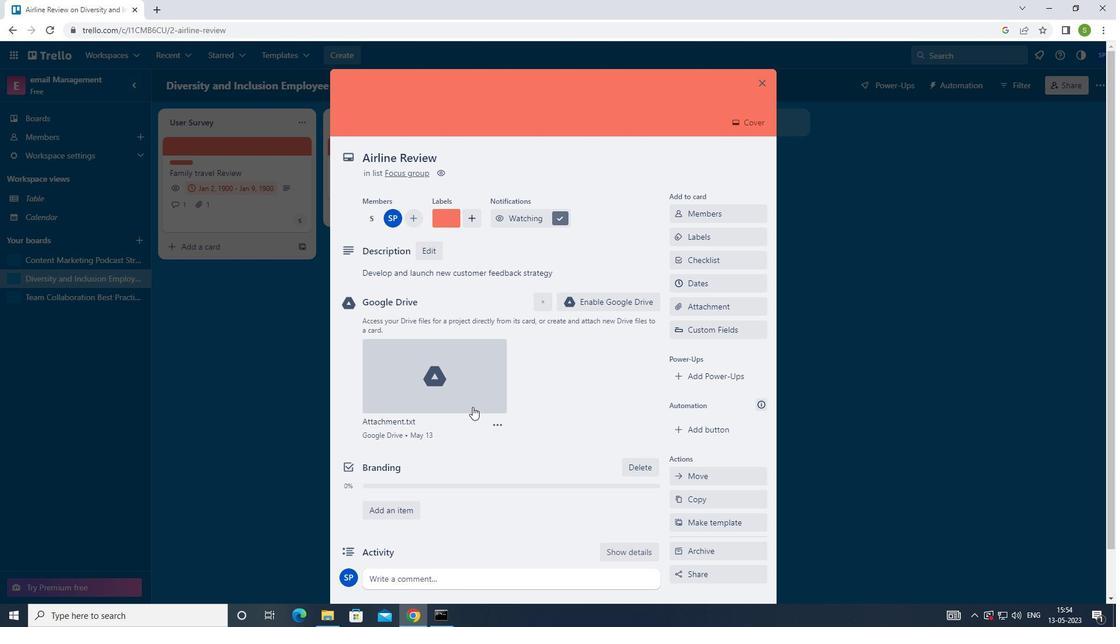 
Action: Mouse scrolled (479, 404) with delta (0, 0)
Screenshot: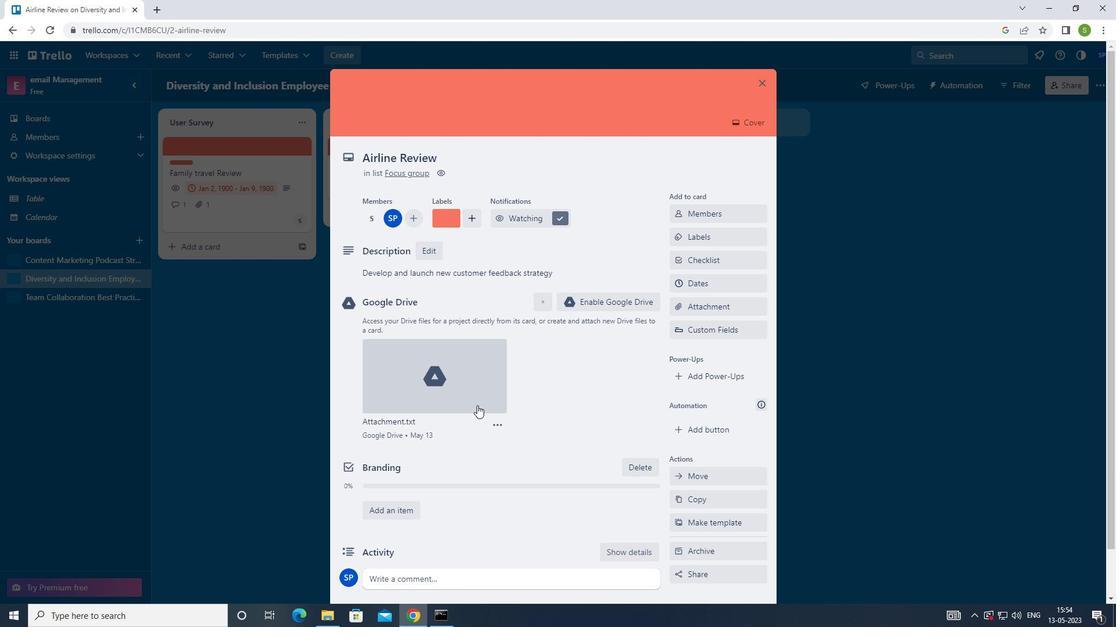 
Action: Mouse scrolled (479, 404) with delta (0, 0)
Screenshot: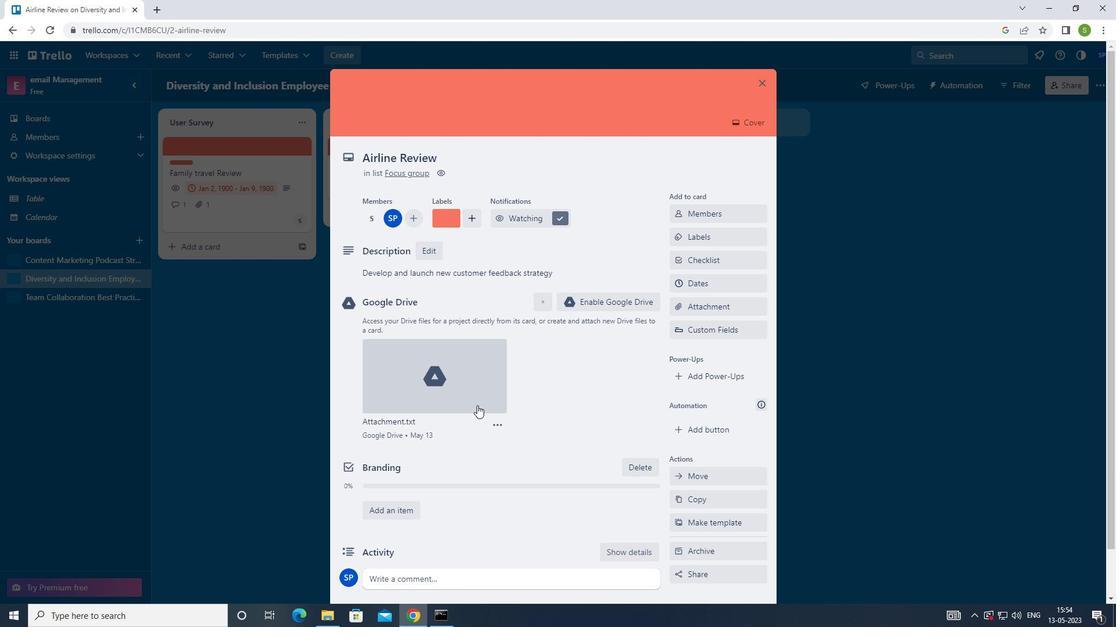 
Action: Mouse moved to (479, 404)
Screenshot: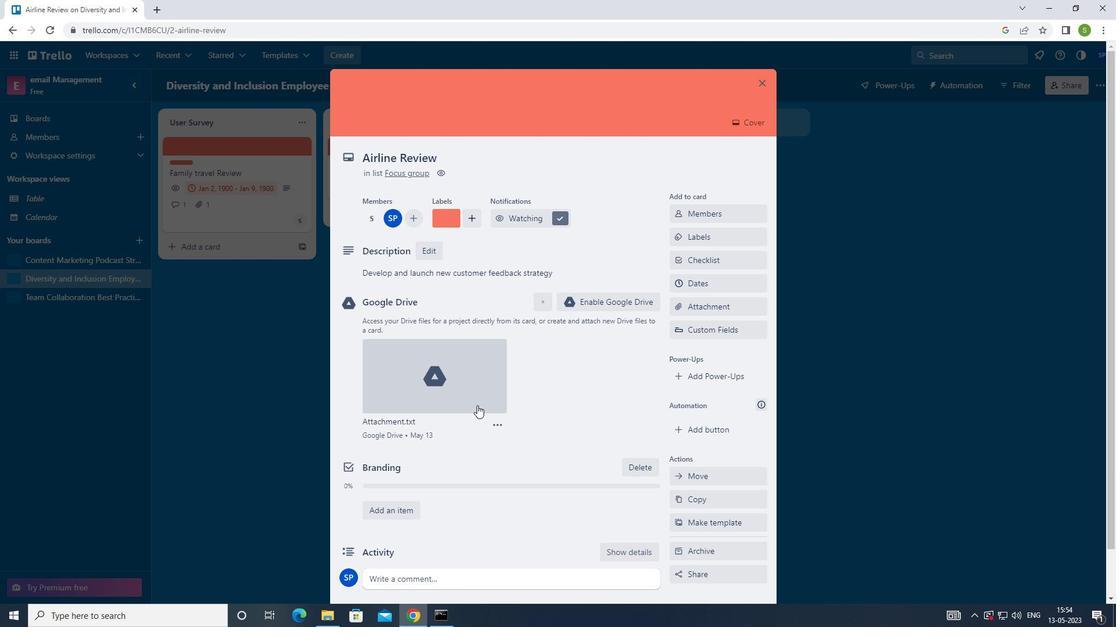 
Action: Mouse scrolled (479, 404) with delta (0, 0)
Screenshot: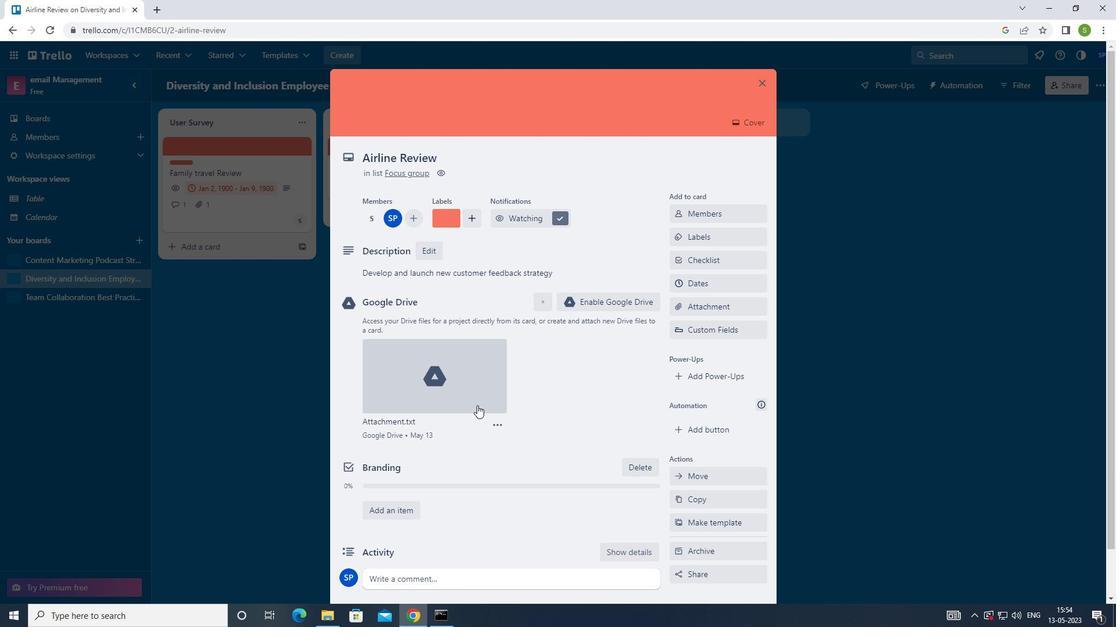 
Action: Mouse moved to (479, 405)
Screenshot: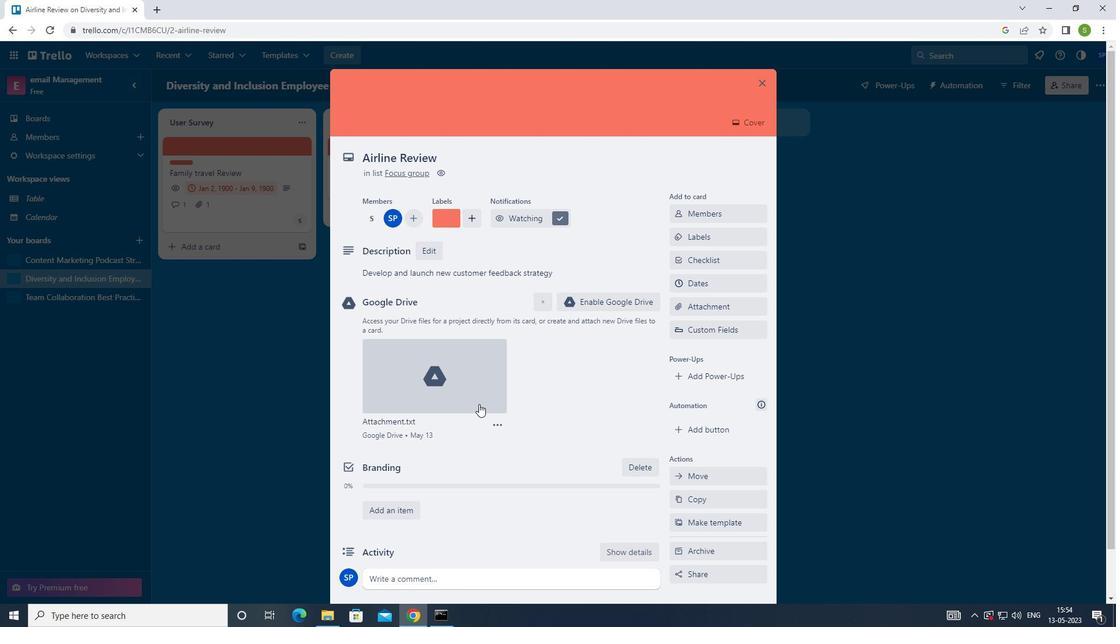 
Action: Mouse scrolled (479, 404) with delta (0, 0)
Screenshot: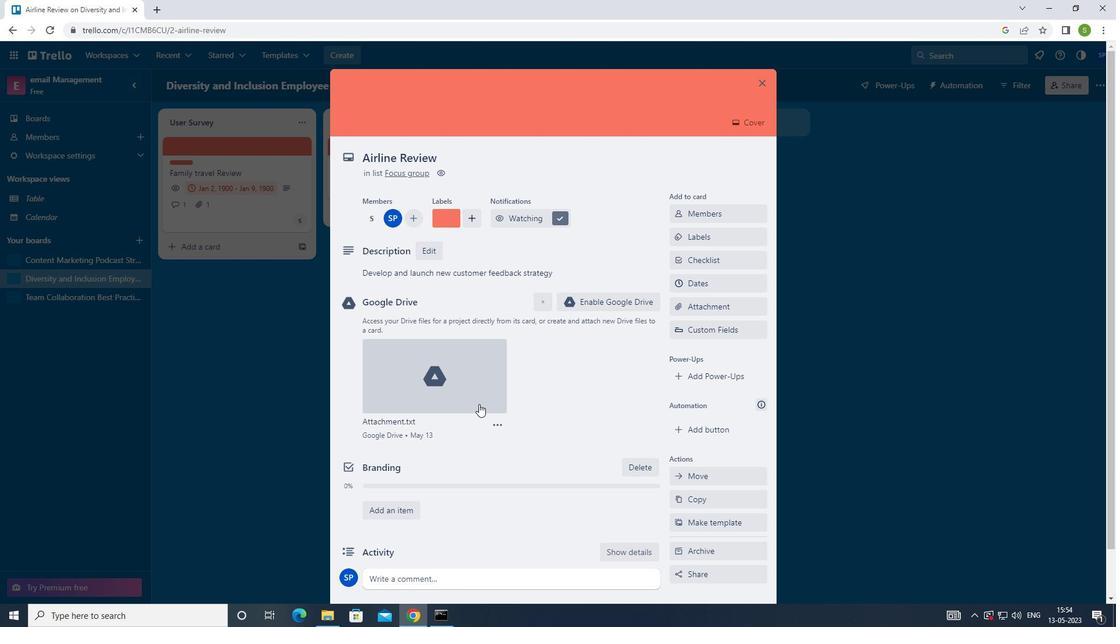 
Action: Mouse moved to (479, 405)
Screenshot: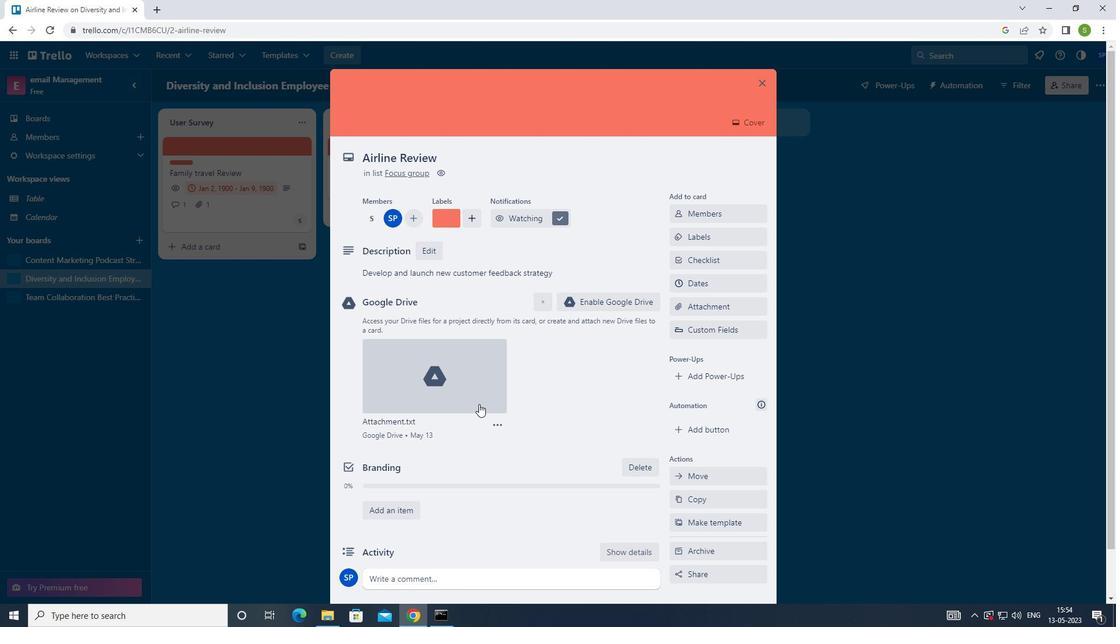 
Action: Mouse scrolled (479, 405) with delta (0, 0)
Screenshot: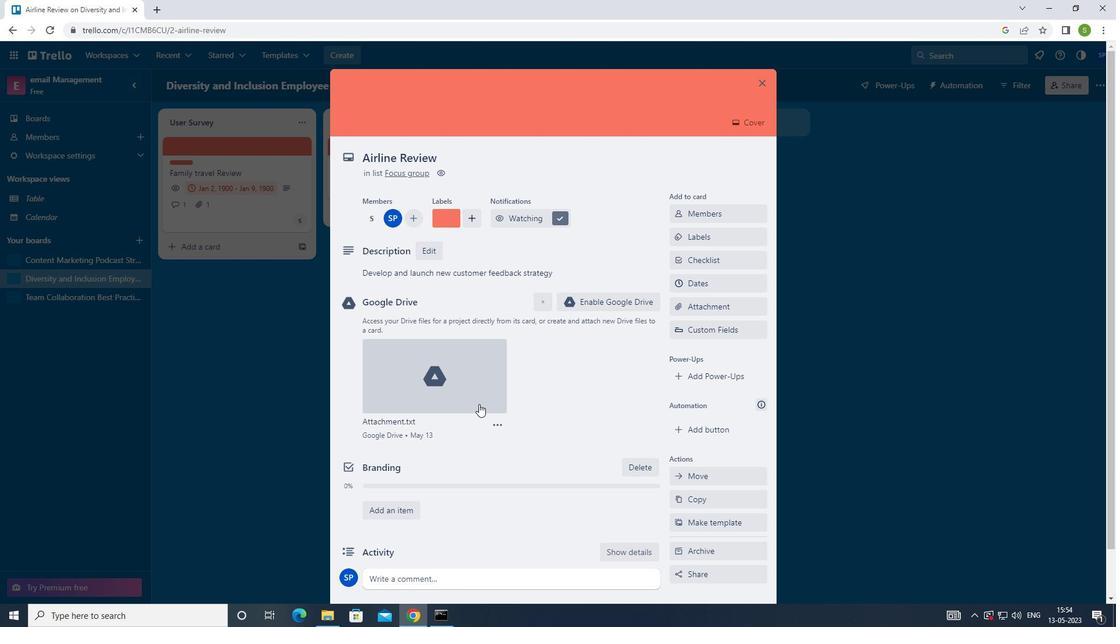
Action: Mouse moved to (478, 527)
Screenshot: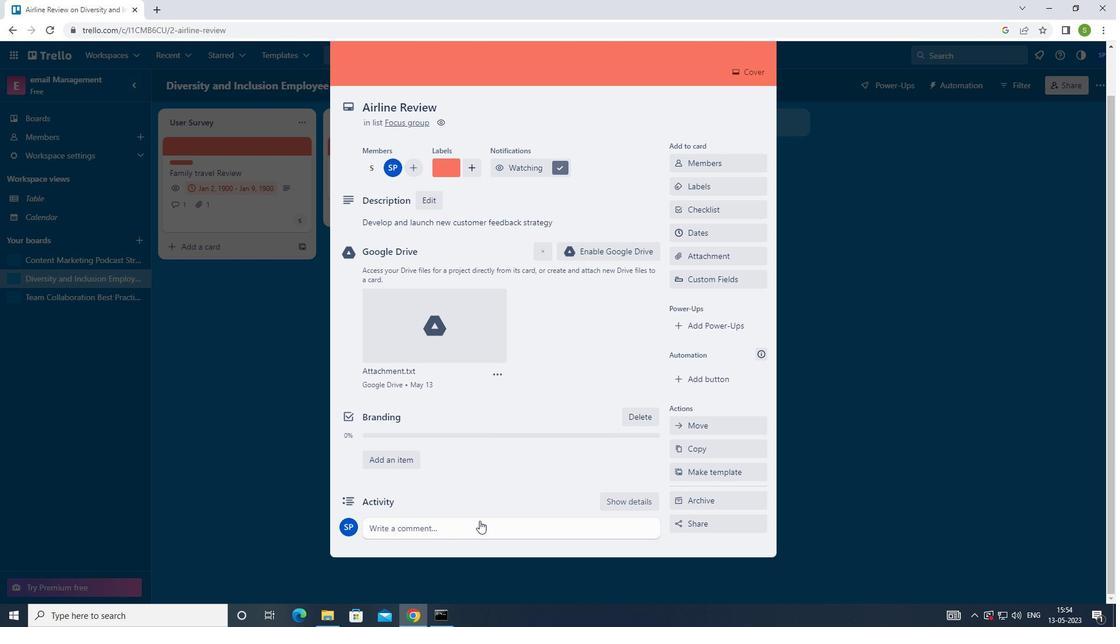 
Action: Mouse pressed left at (478, 527)
Screenshot: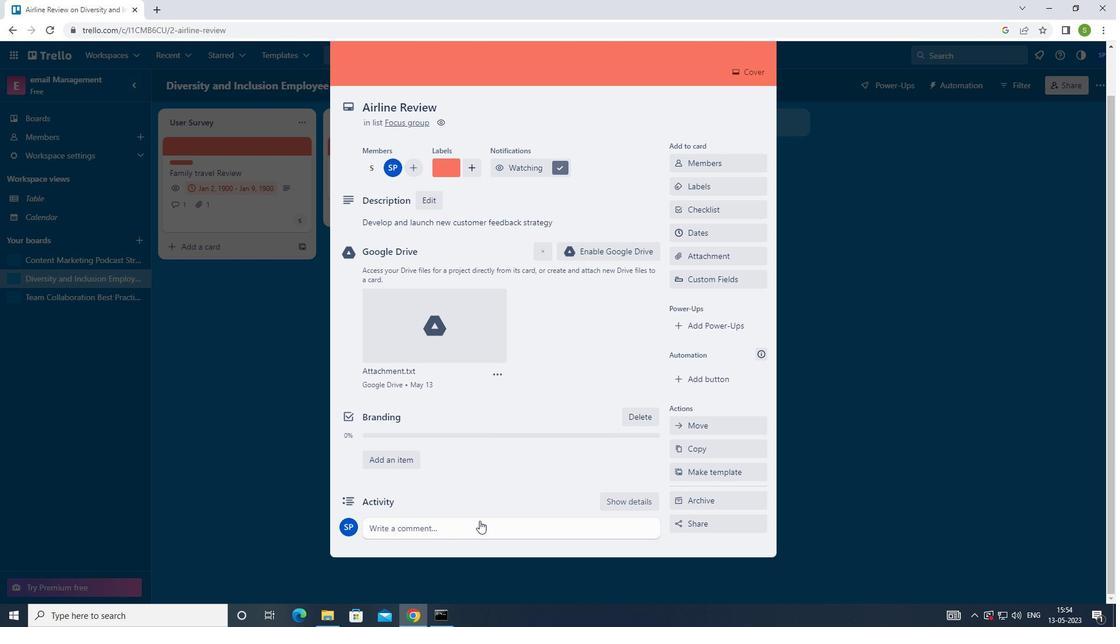 
Action: Mouse moved to (557, 343)
Screenshot: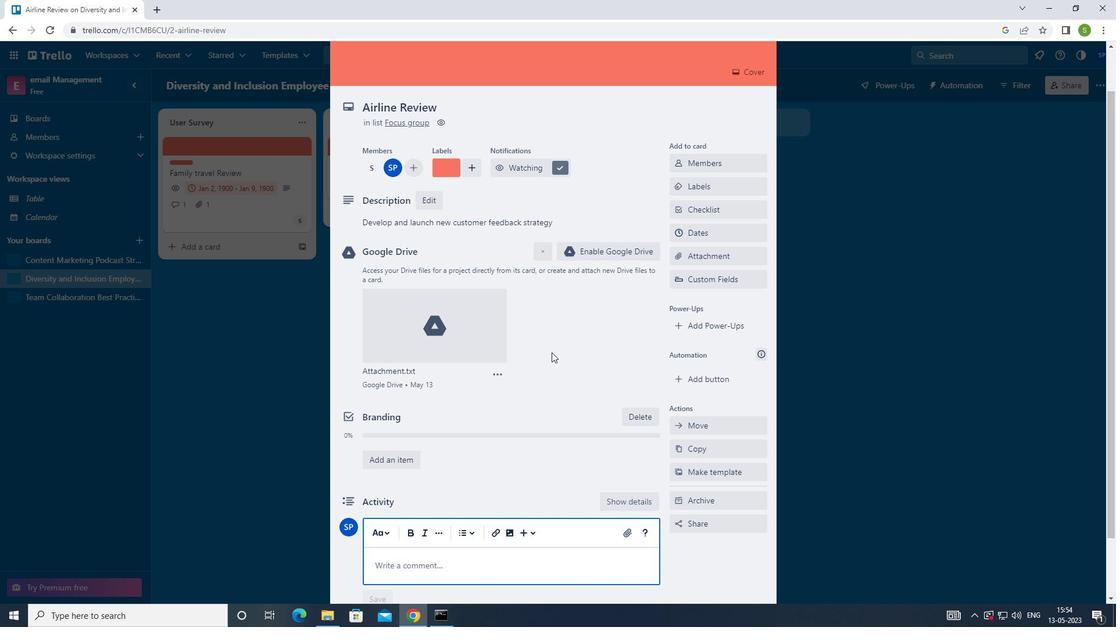 
Action: Key pressed <Key.shift>THIS<Key.space>TASK<Key.space>PRESENTS<Key.space>AN<Key.space>OPPORTUNITY<Key.space>TO<Key.space>DEMONSTRATE<Key.space>OUR<Key.space>PROJECT<Key.space>MANAGEN<Key.backspace>MENT<Key.space>SKILL<Key.space>ENSURING<Key.space>THAT<Key.space>E<Key.backspace>WE<Key.space>HAVE<Key.space>A<Key.space>CLEAR<Key.space>PLAN<Key.space>AND<Key.space>PROCESS<Key.space>IN<Key.space>PLACE
Screenshot: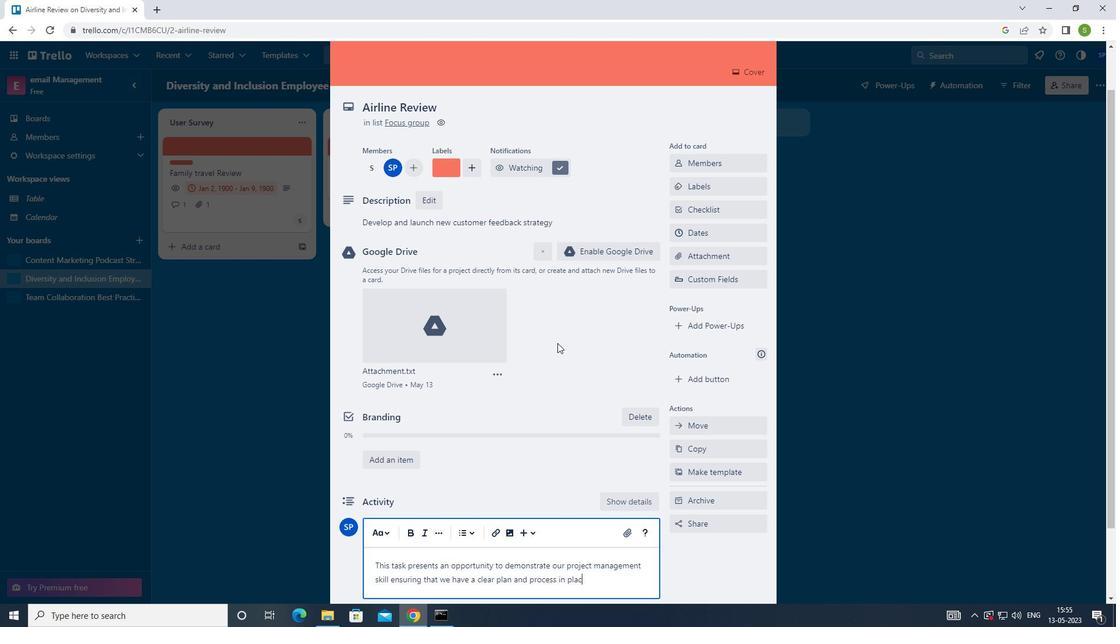 
Action: Mouse moved to (577, 466)
Screenshot: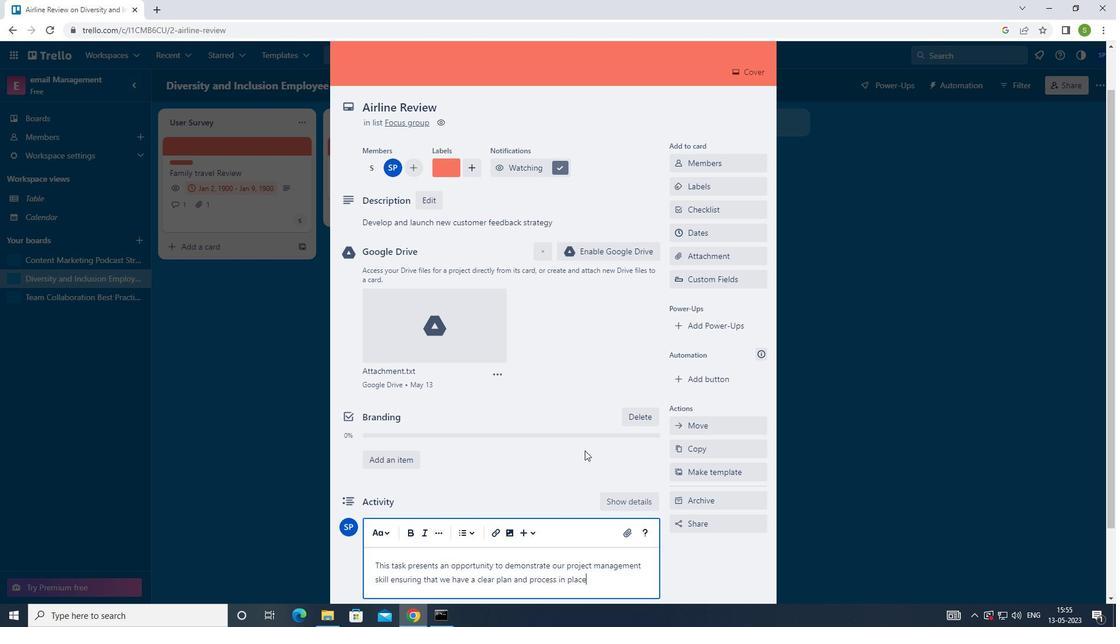 
Action: Mouse scrolled (577, 465) with delta (0, 0)
Screenshot: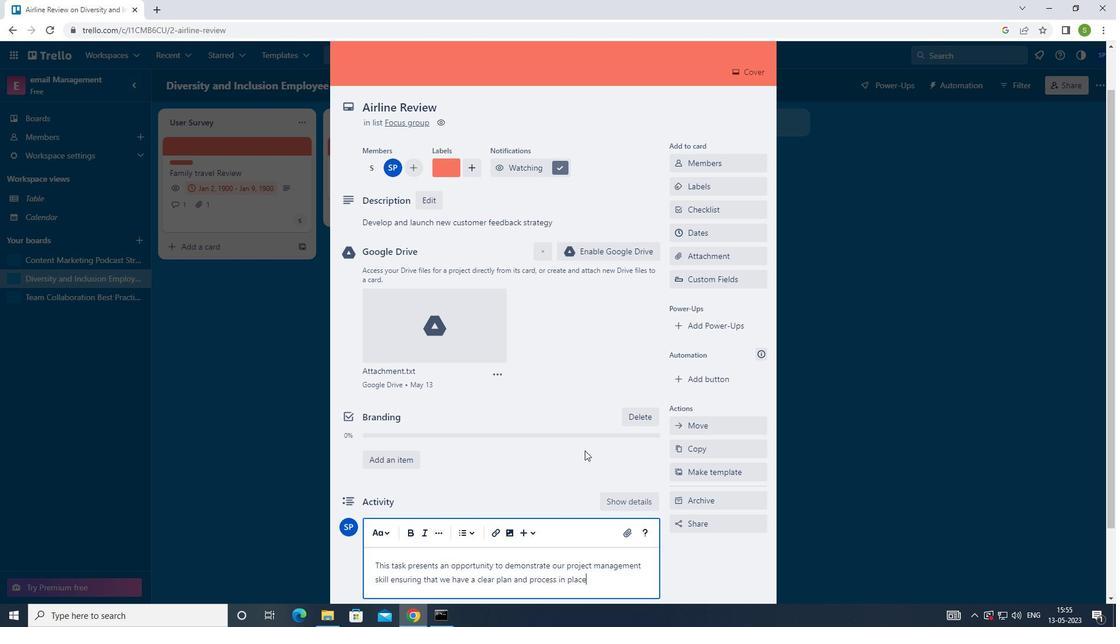 
Action: Mouse moved to (576, 468)
Screenshot: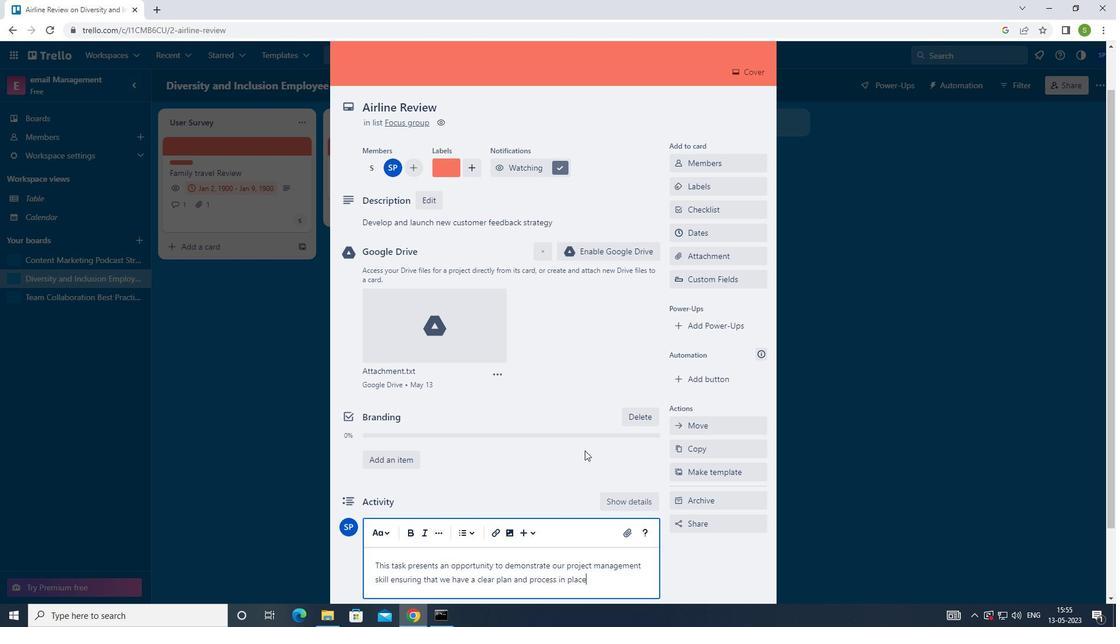 
Action: Mouse scrolled (576, 468) with delta (0, 0)
Screenshot: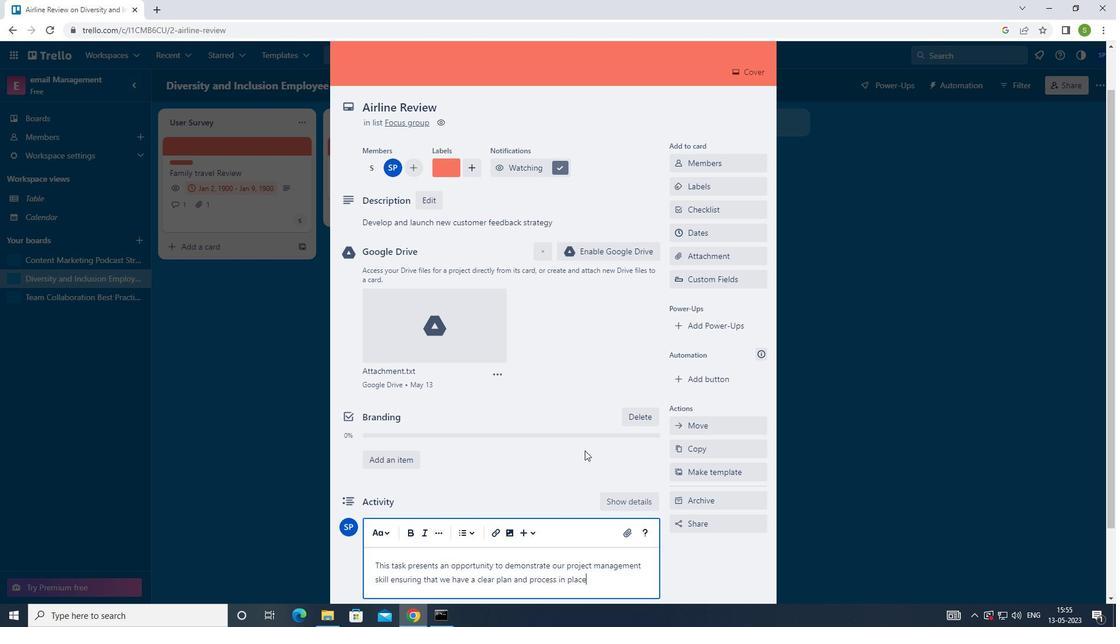 
Action: Mouse moved to (575, 469)
Screenshot: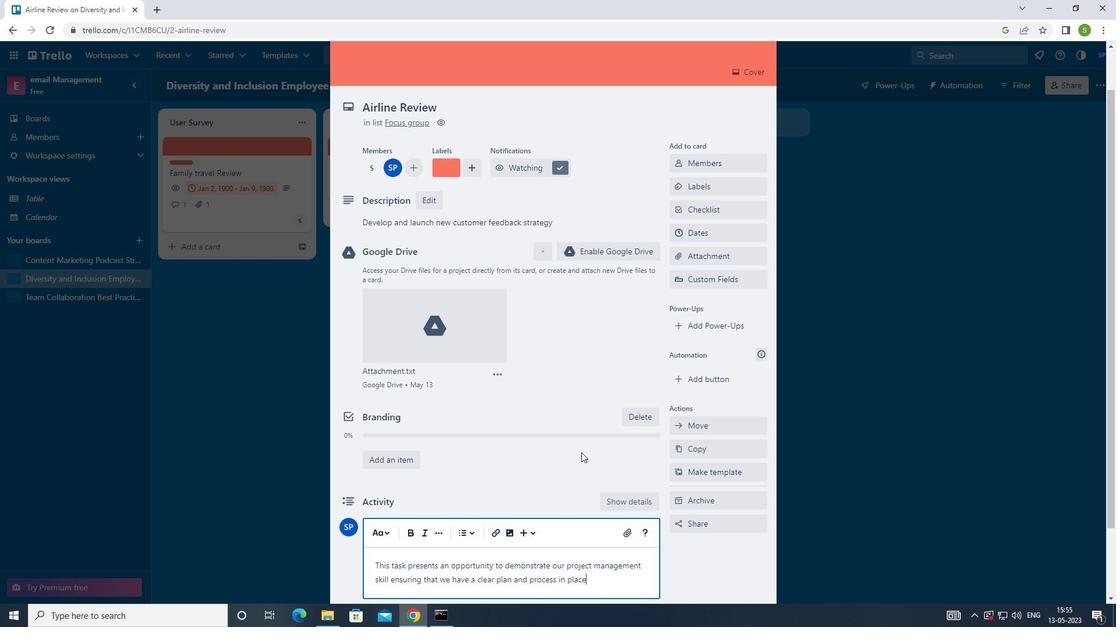 
Action: Mouse scrolled (575, 468) with delta (0, 0)
Screenshot: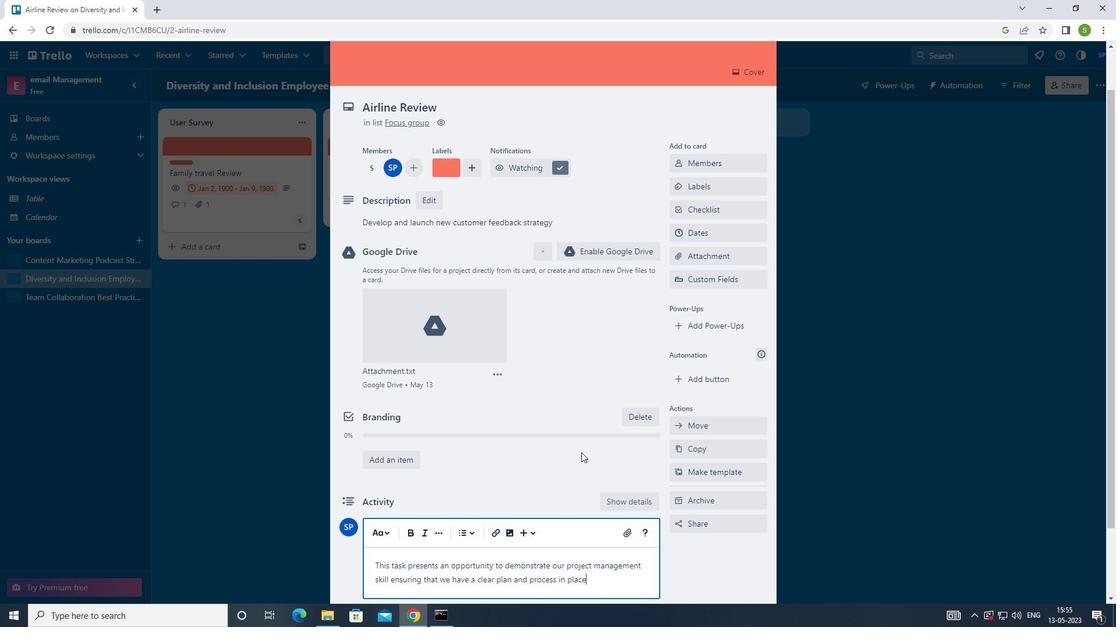
Action: Mouse moved to (378, 529)
Screenshot: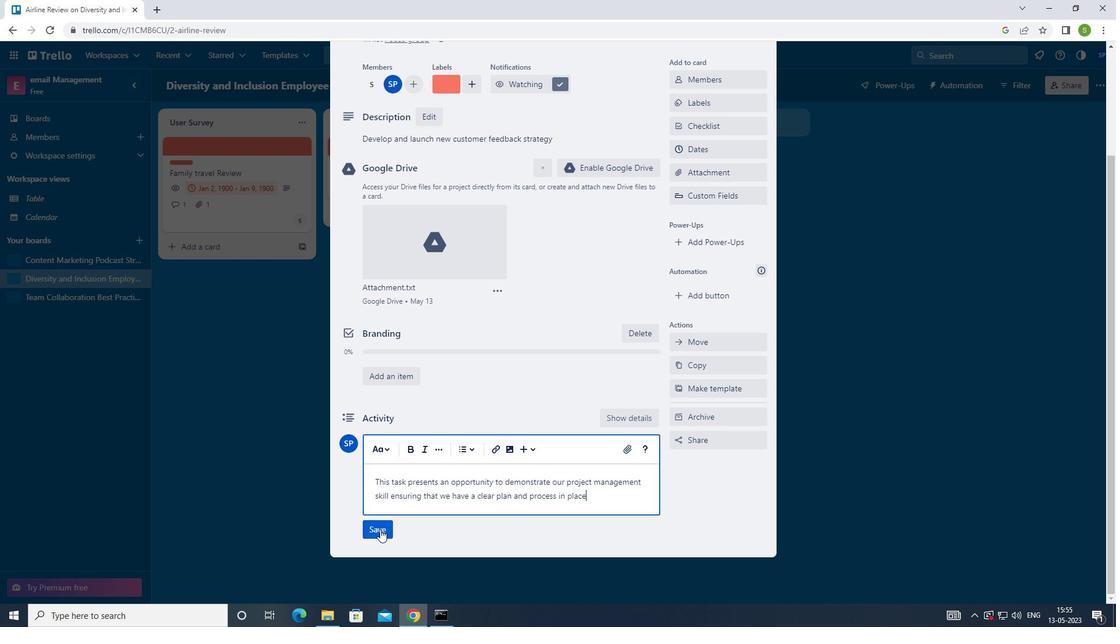 
Action: Mouse pressed left at (378, 529)
Screenshot: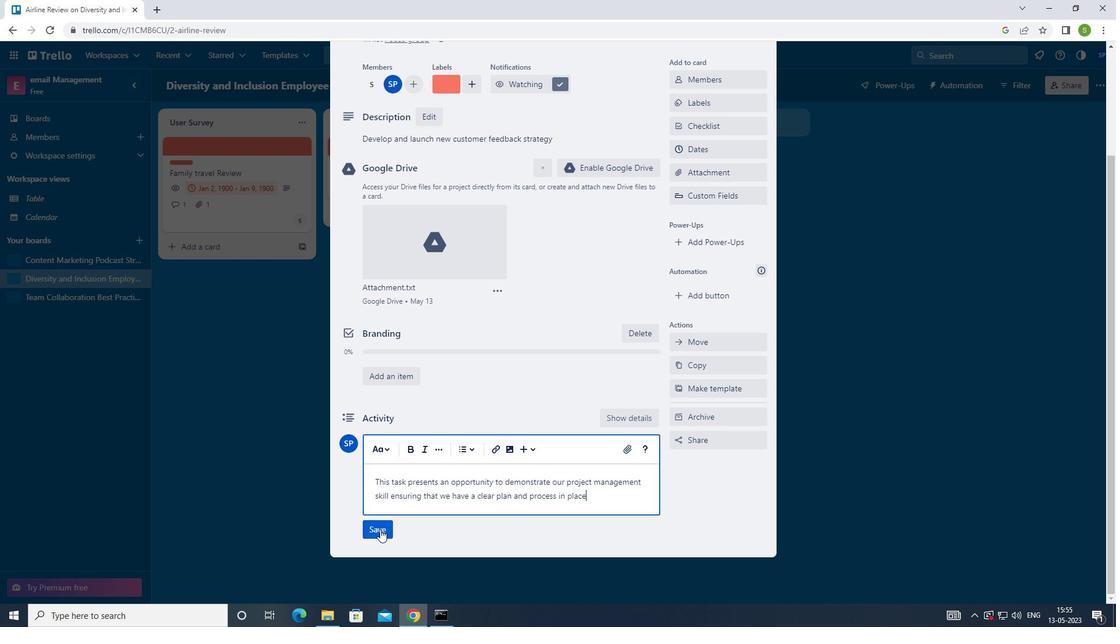 
Action: Mouse moved to (728, 155)
Screenshot: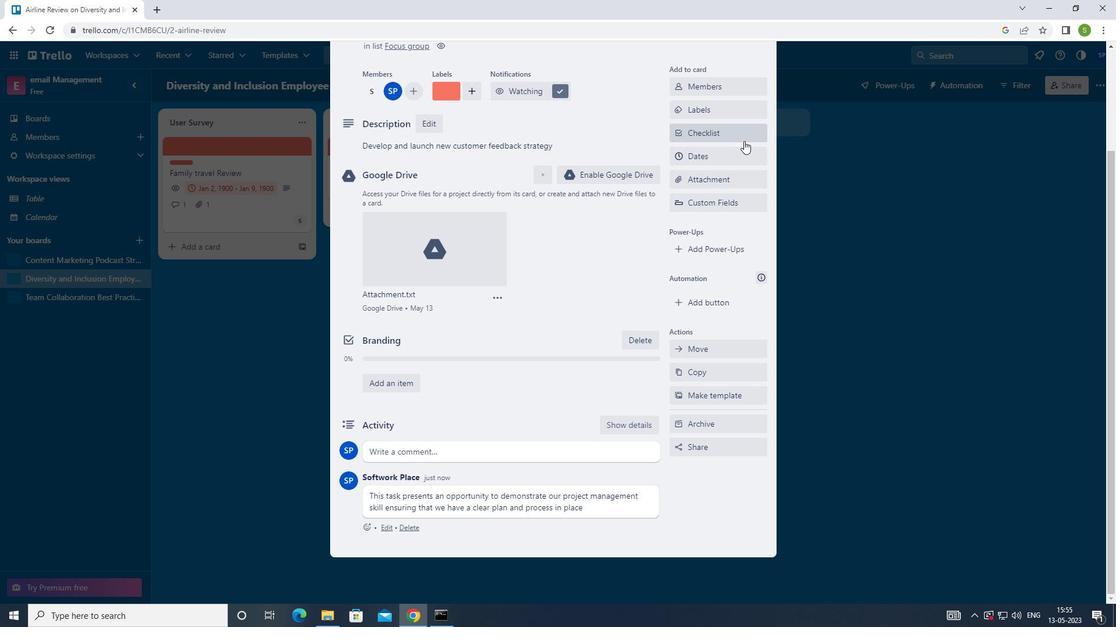 
Action: Mouse pressed left at (728, 155)
Screenshot: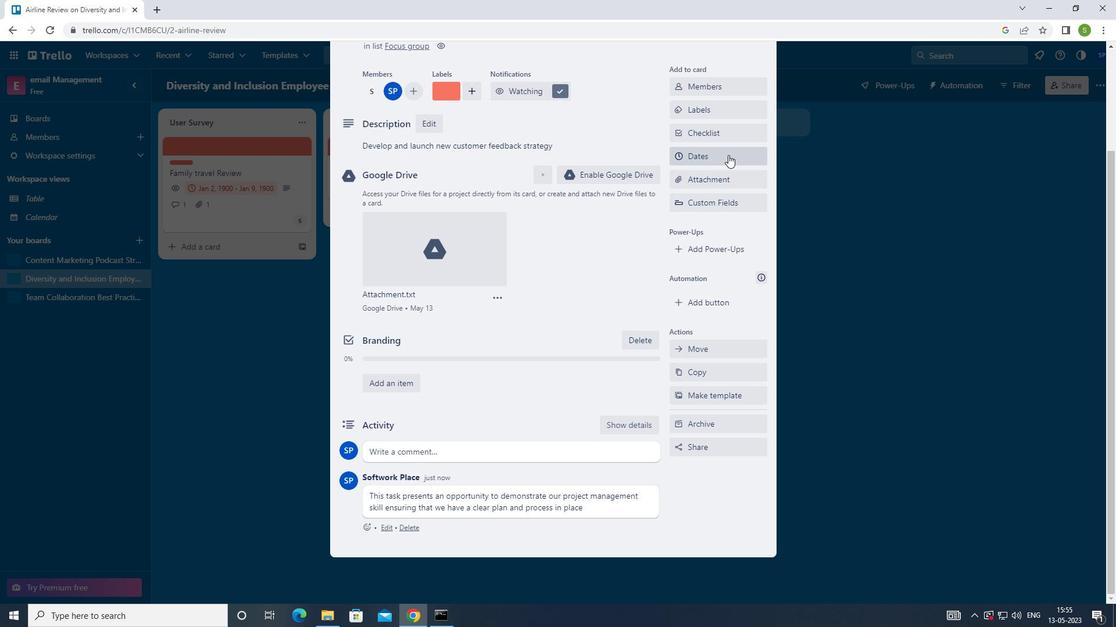 
Action: Mouse moved to (683, 398)
Screenshot: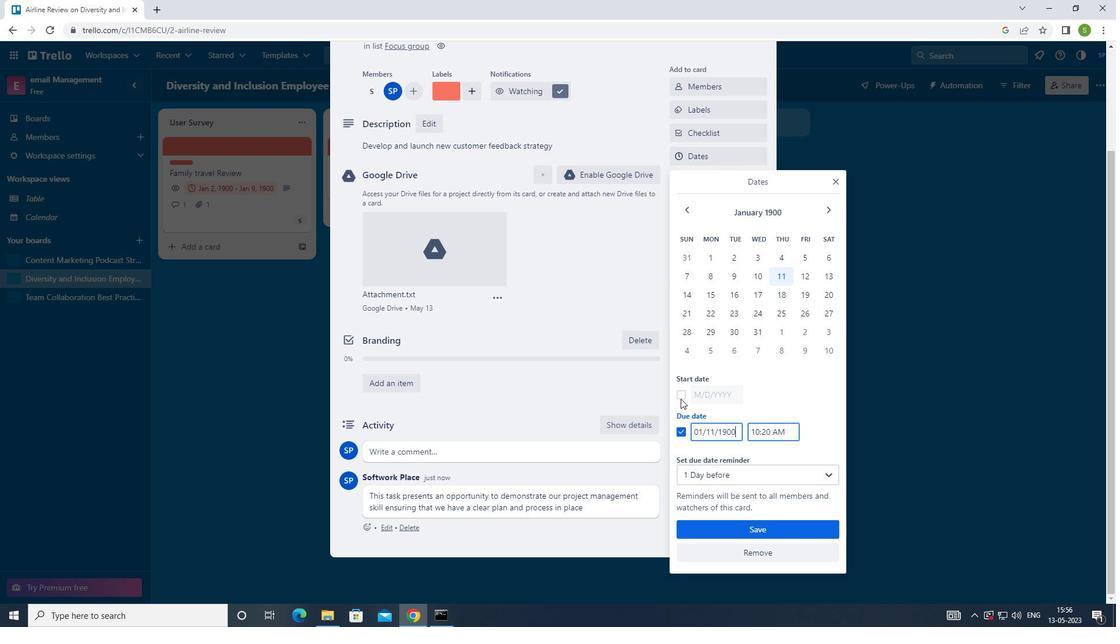
Action: Mouse pressed left at (683, 398)
Screenshot: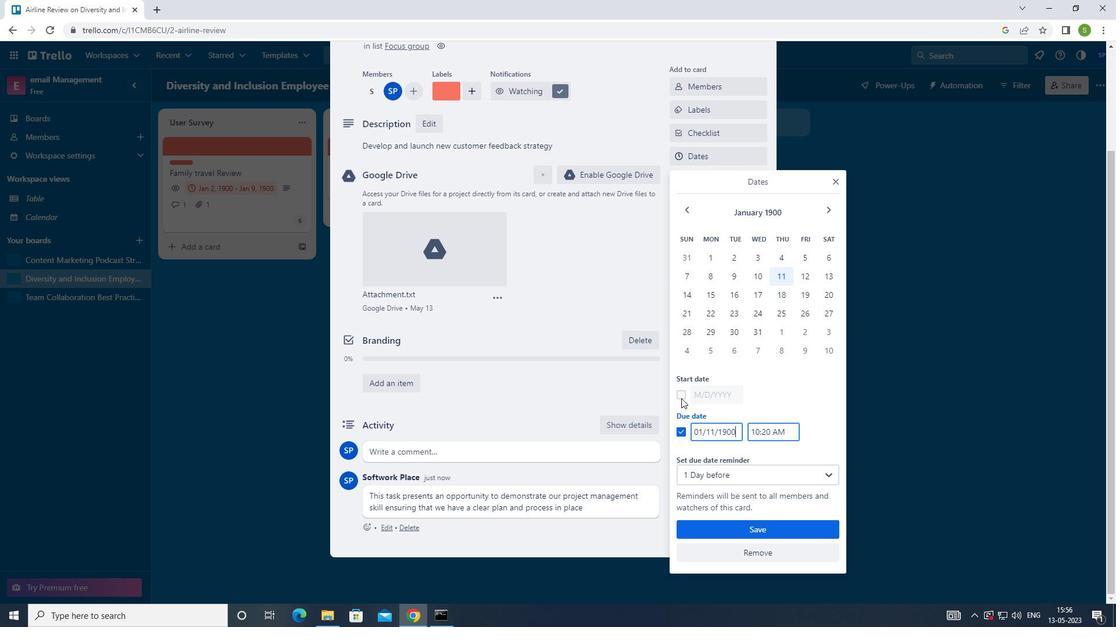 
Action: Mouse moved to (800, 259)
Screenshot: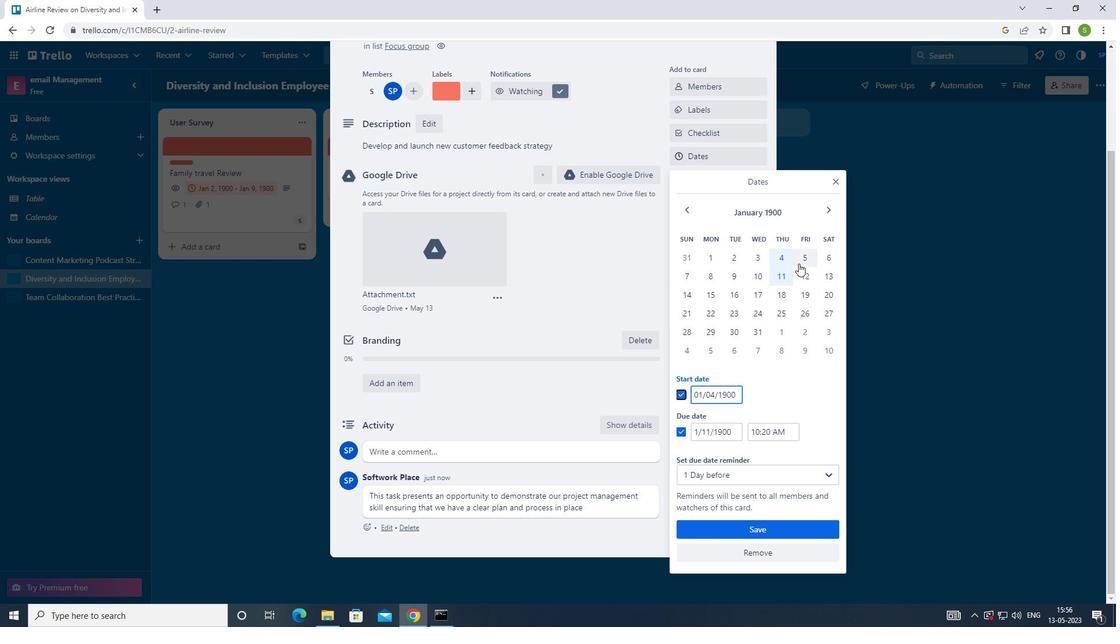 
Action: Mouse pressed left at (800, 259)
Screenshot: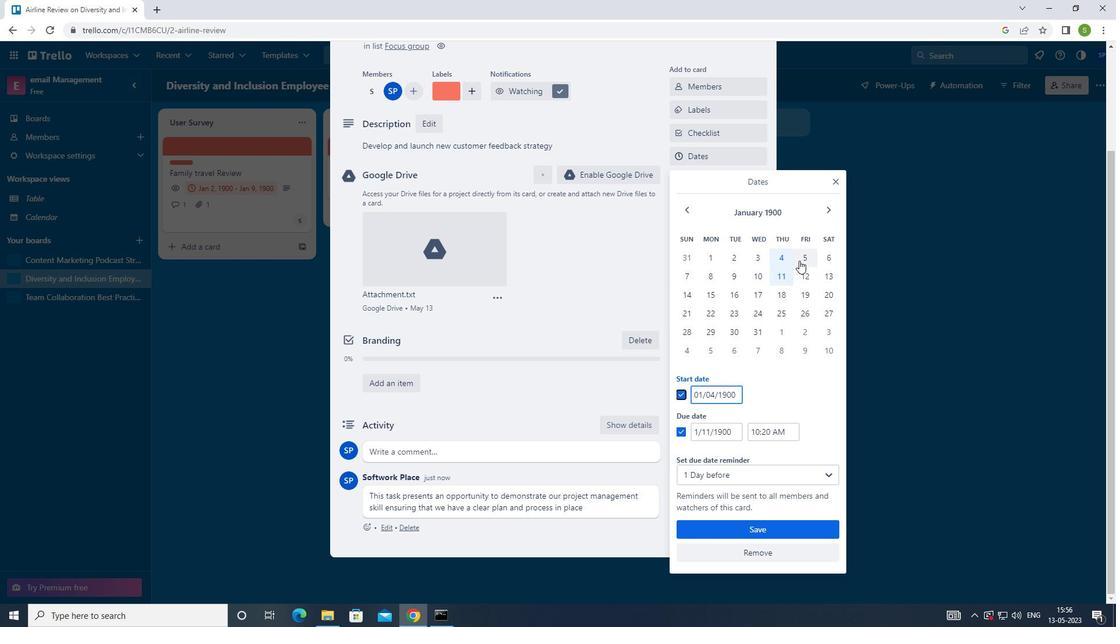 
Action: Mouse moved to (804, 277)
Screenshot: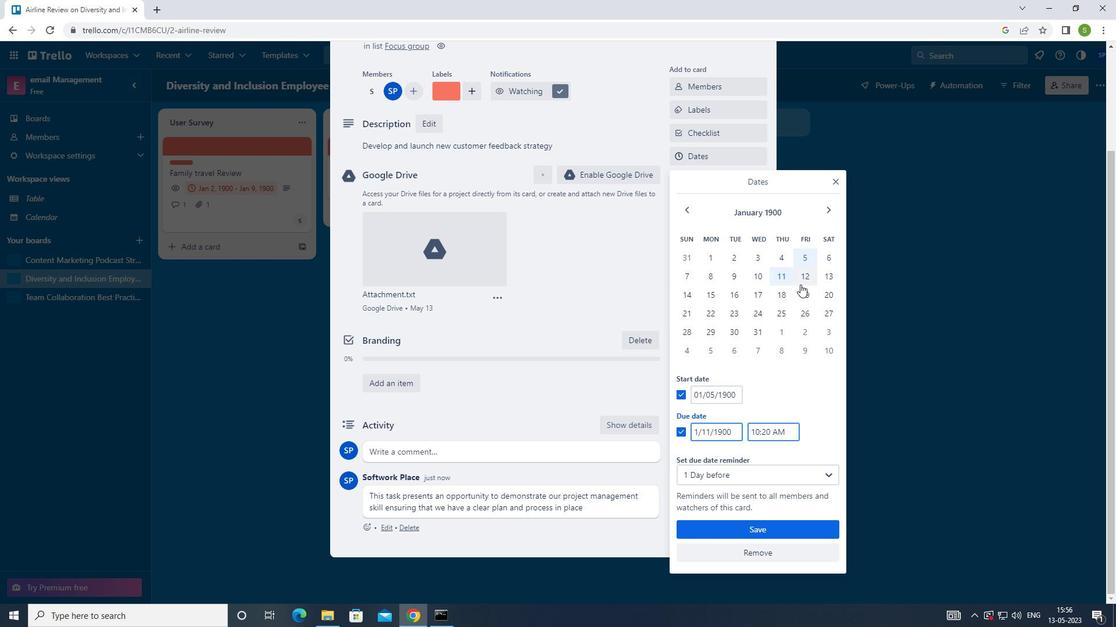 
Action: Mouse pressed left at (804, 277)
Screenshot: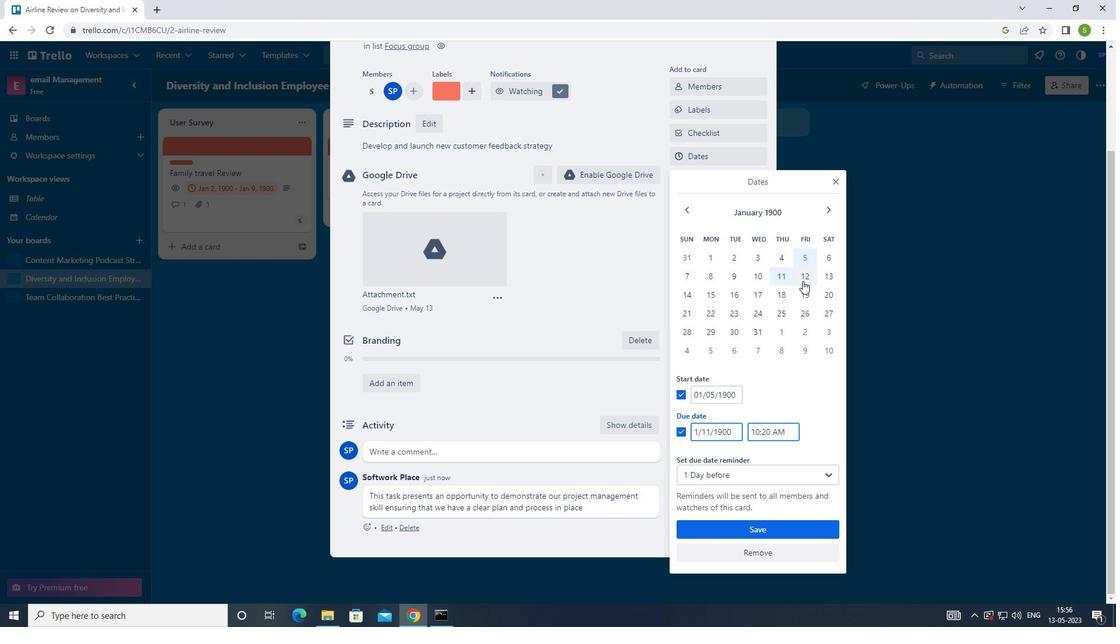 
Action: Mouse moved to (755, 533)
Screenshot: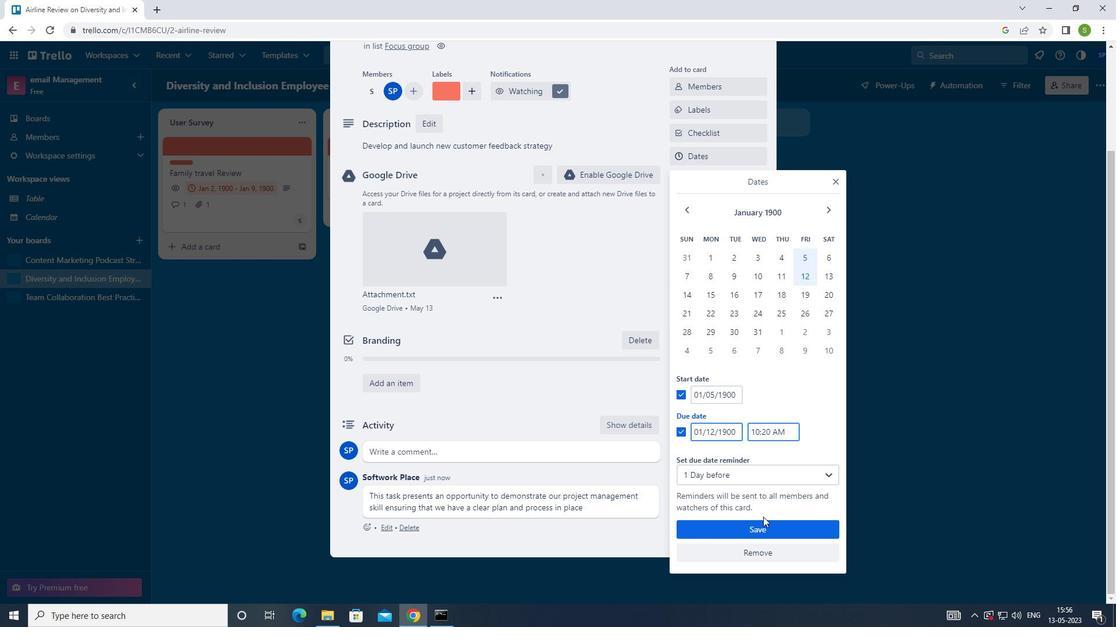 
Action: Mouse pressed left at (755, 533)
Screenshot: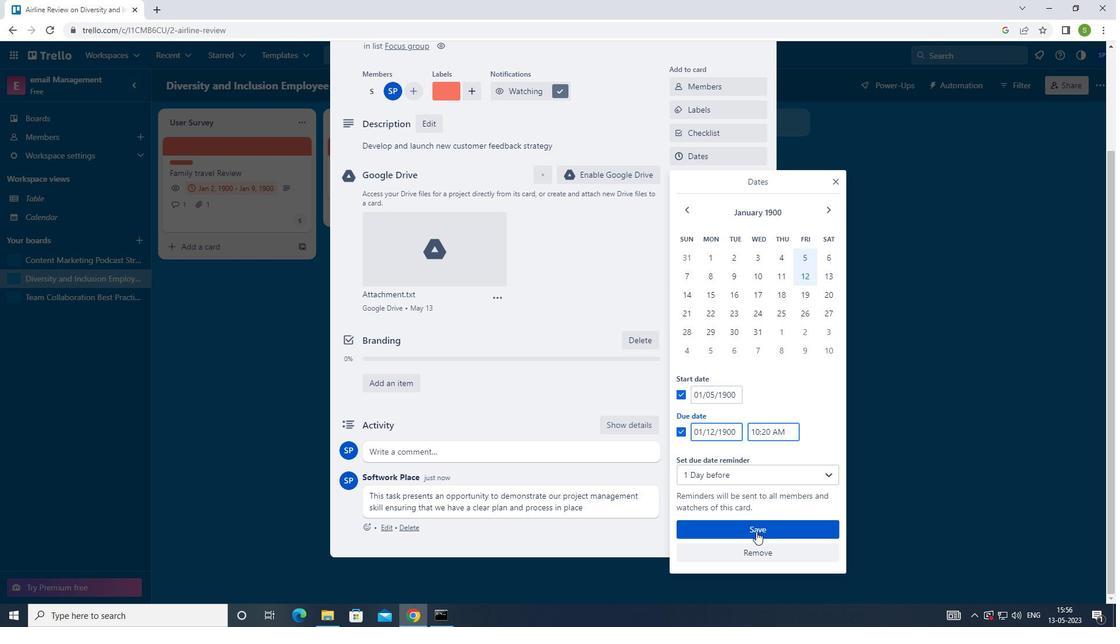 
Action: Mouse moved to (749, 502)
Screenshot: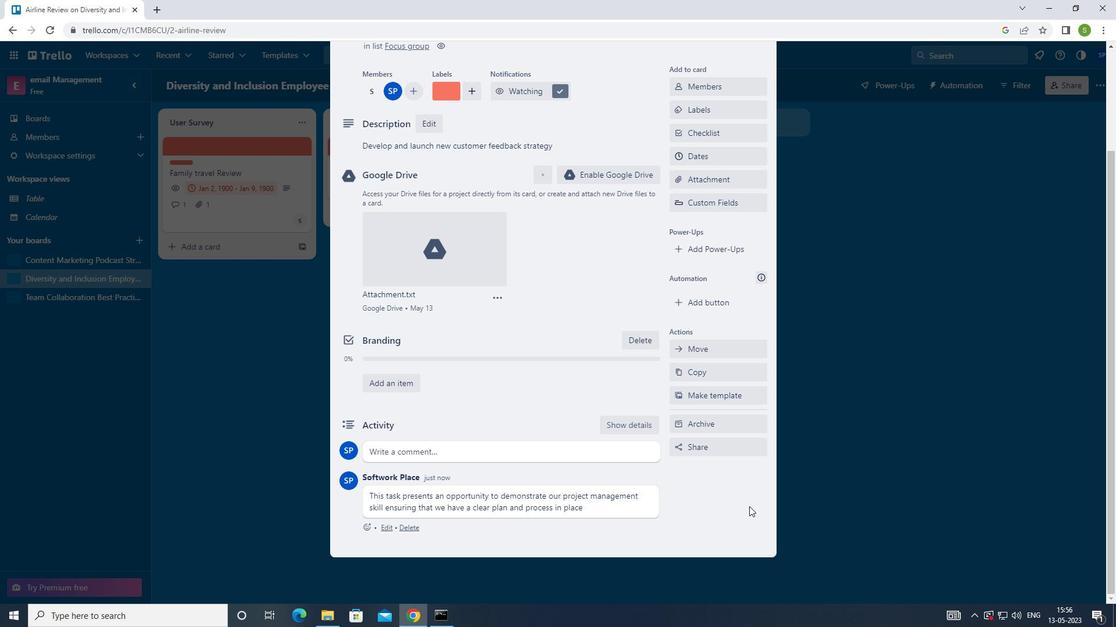 
Action: Key pressed <Key.f8>
Screenshot: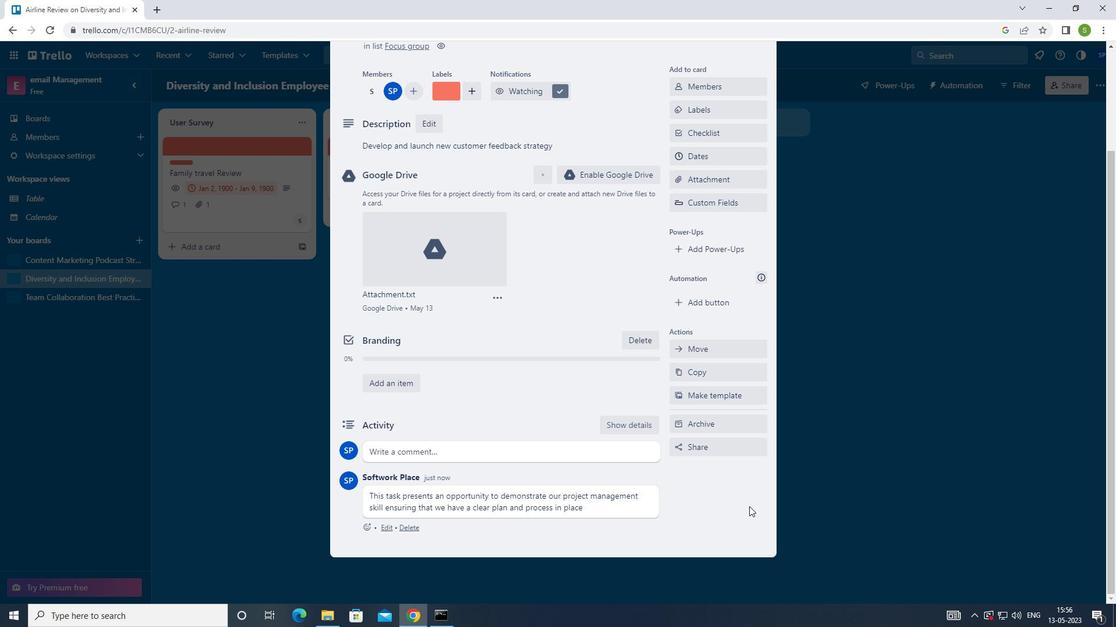 
